 Task: Look for space in San-Pédro, Ivory Coast from 9th July, 2023 to 16th July, 2023 for 2 adults, 1 child in price range Rs.8000 to Rs.16000. Place can be entire place with 2 bedrooms having 2 beds and 1 bathroom. Property type can be house, flat, guest house. Booking option can be shelf check-in. Required host language is English.
Action: Mouse moved to (403, 78)
Screenshot: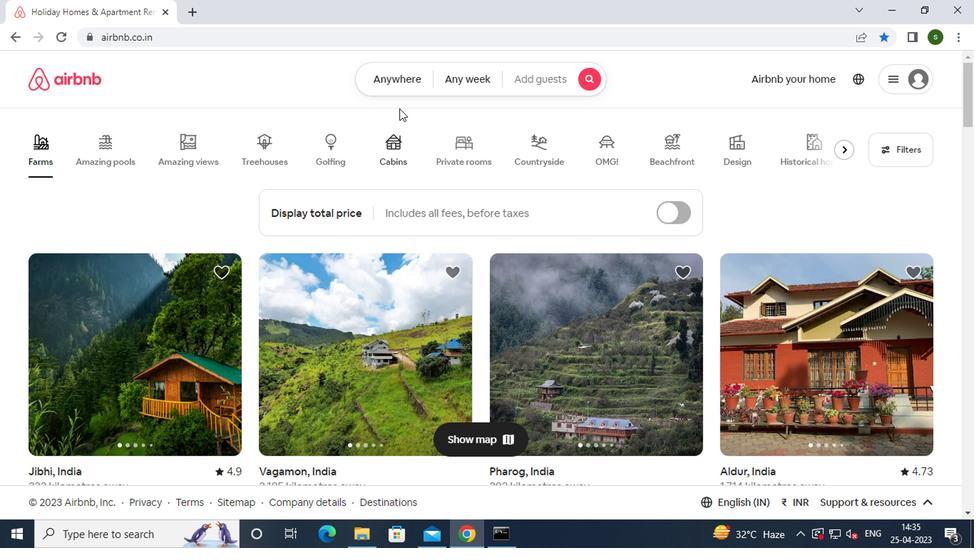 
Action: Mouse pressed left at (403, 78)
Screenshot: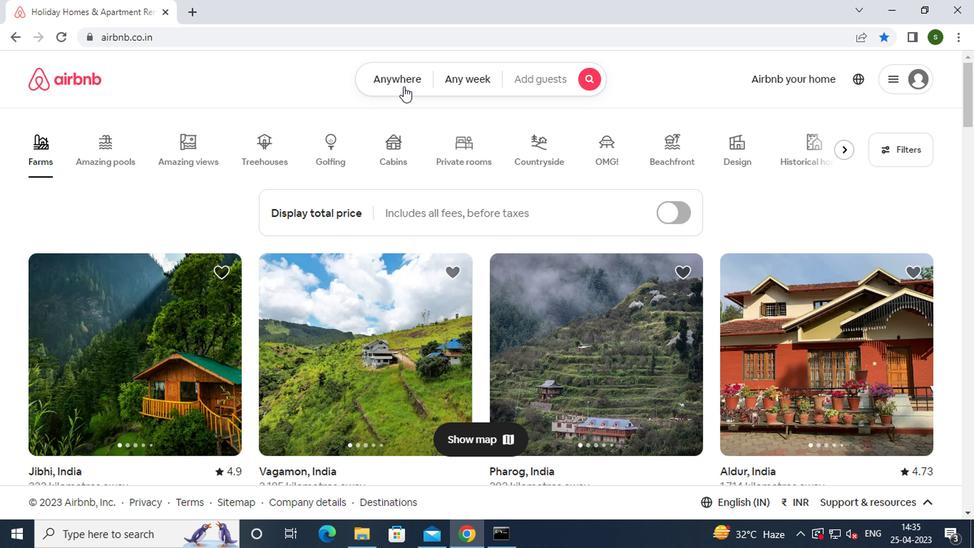 
Action: Mouse moved to (273, 143)
Screenshot: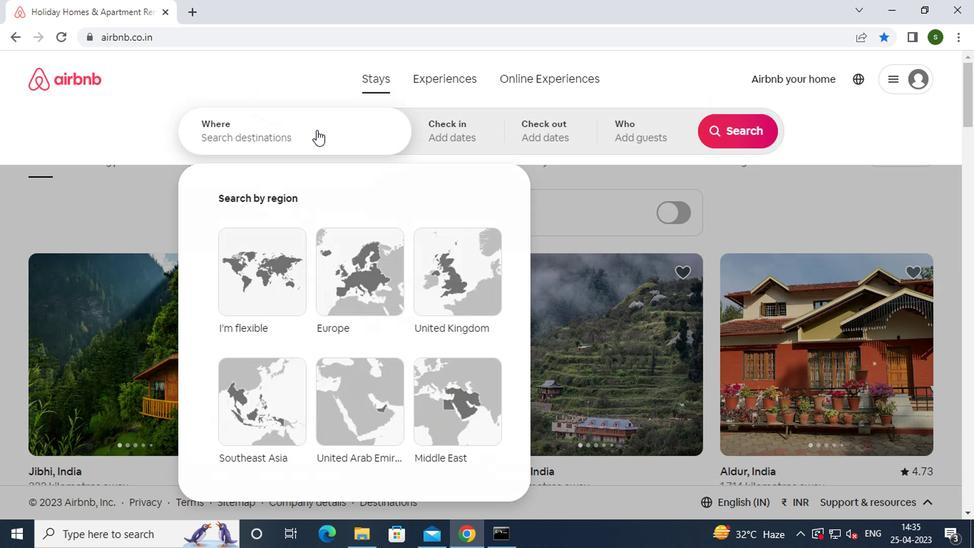 
Action: Mouse pressed left at (273, 143)
Screenshot: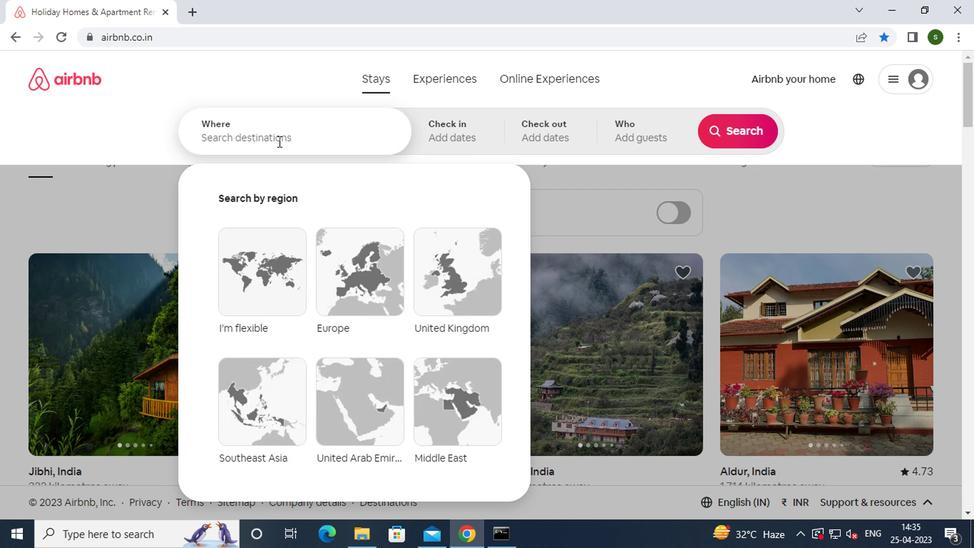 
Action: Key pressed s<Key.caps_lock>an-<Key.caps_lock>p<Key.caps_lock>edro,<Key.space><Key.caps_lock>i<Key.caps_lock>vory
Screenshot: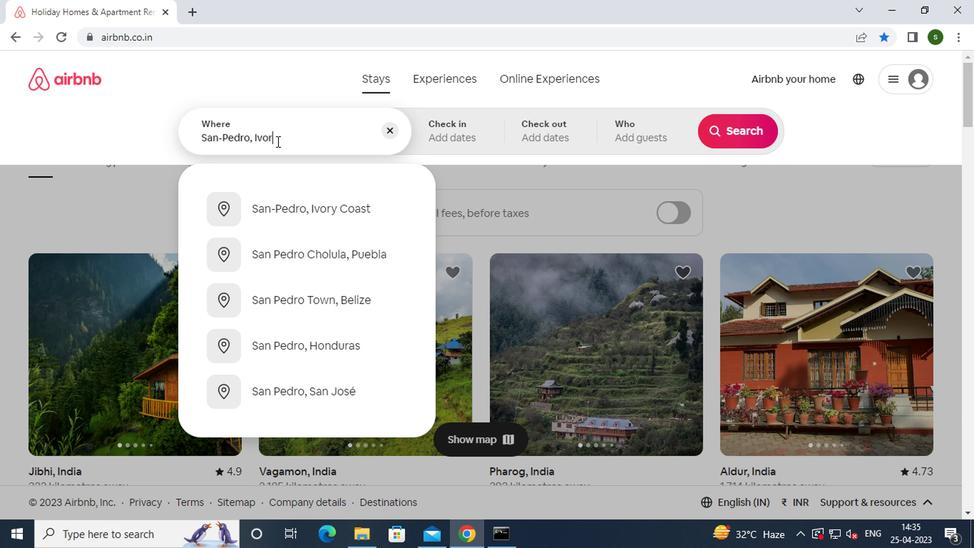 
Action: Mouse moved to (327, 204)
Screenshot: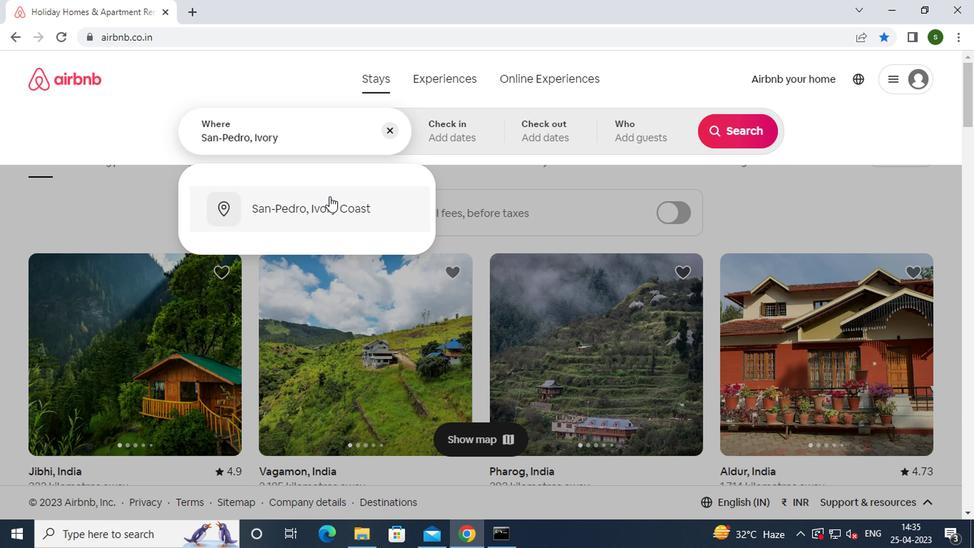 
Action: Mouse pressed left at (327, 204)
Screenshot: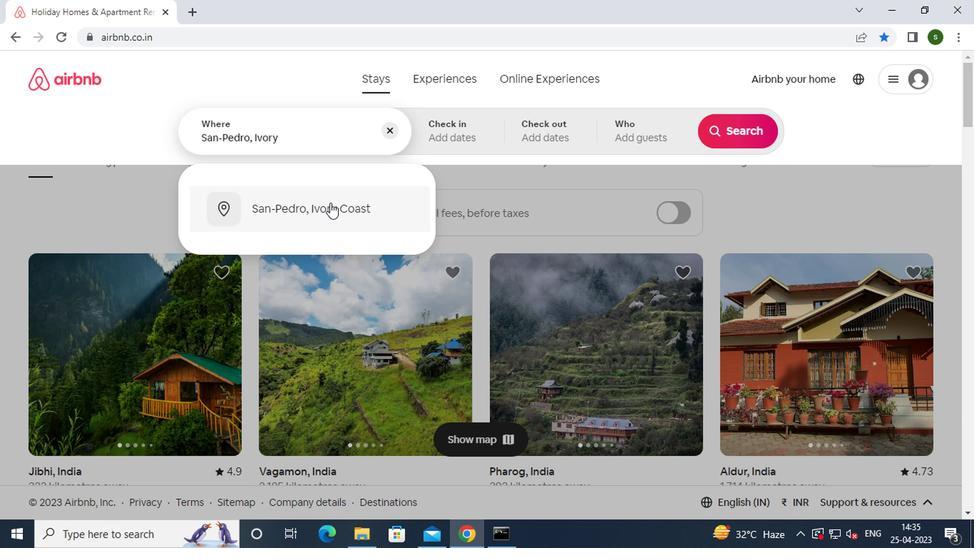 
Action: Mouse moved to (727, 249)
Screenshot: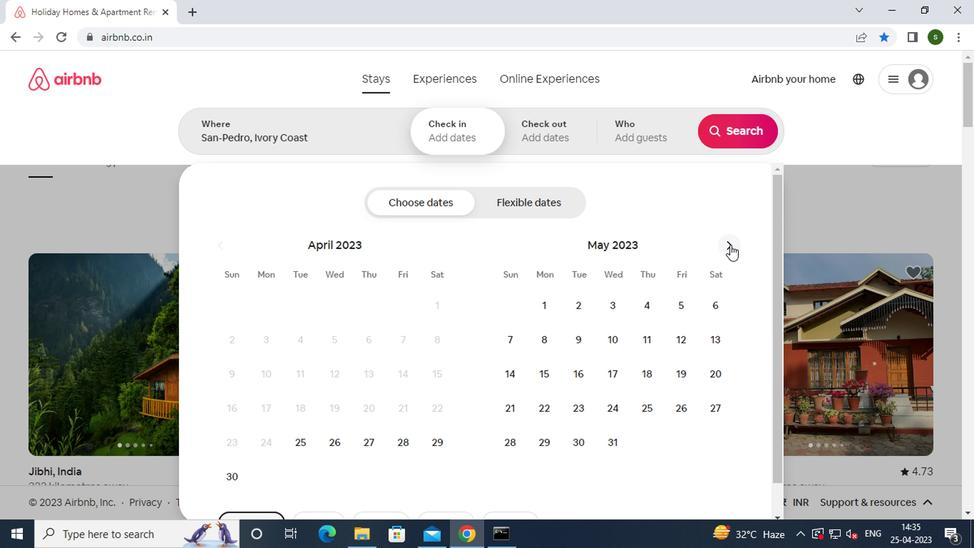 
Action: Mouse pressed left at (727, 249)
Screenshot: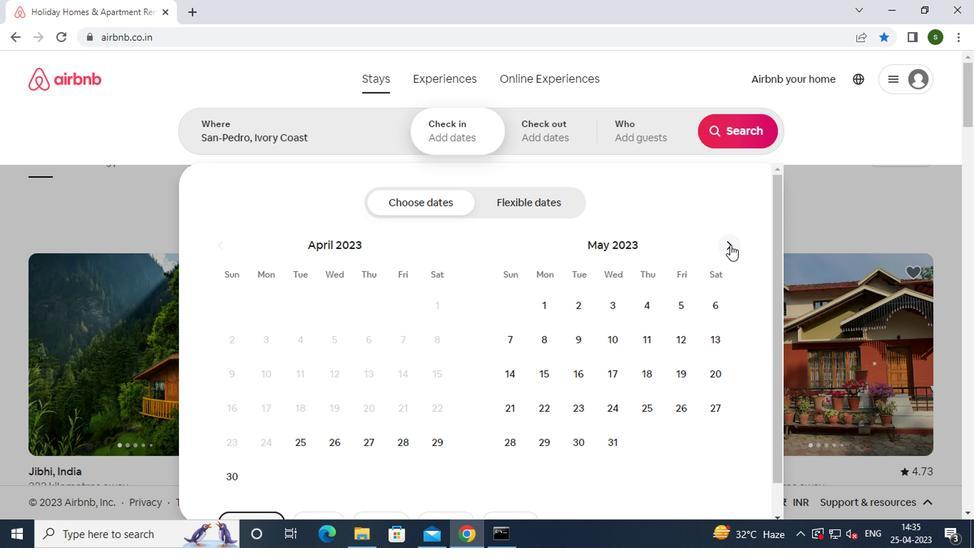 
Action: Mouse pressed left at (727, 249)
Screenshot: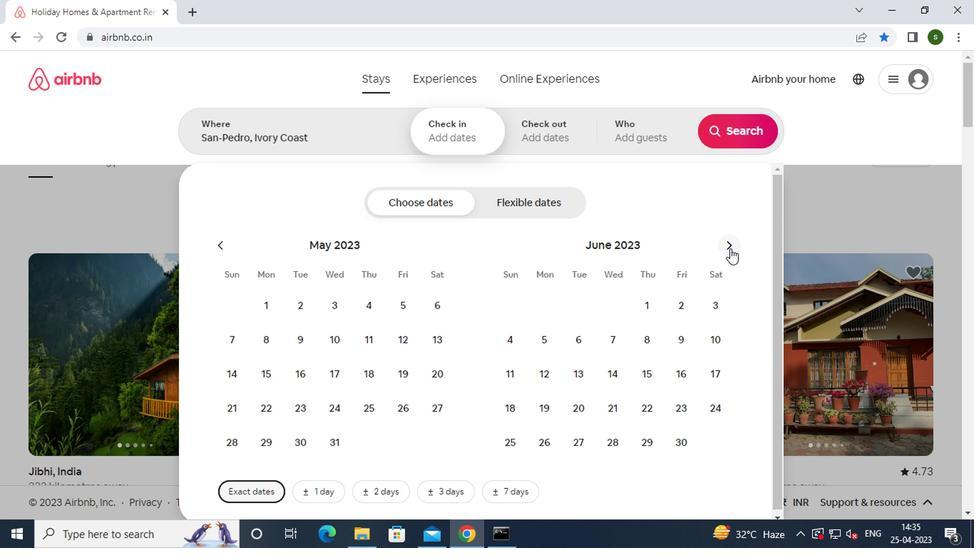 
Action: Mouse moved to (514, 367)
Screenshot: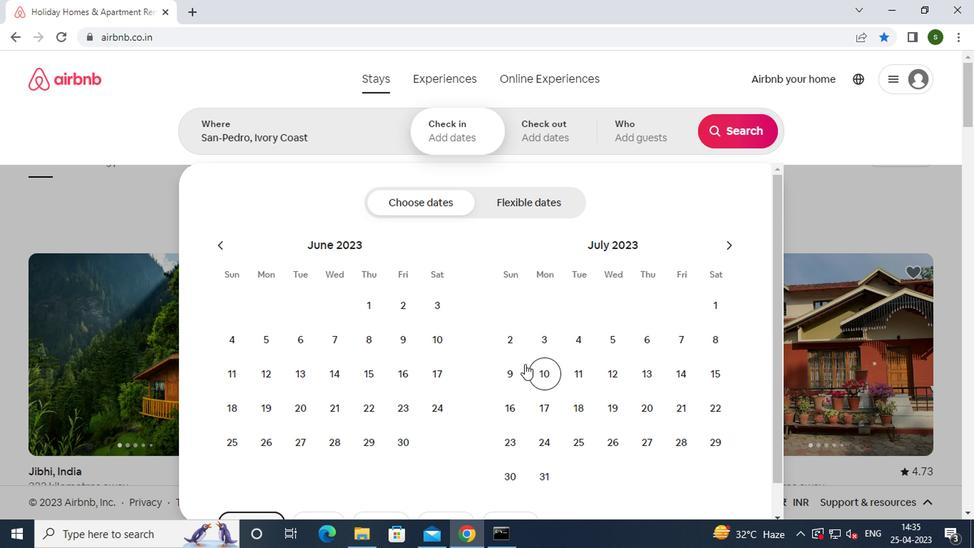 
Action: Mouse pressed left at (514, 367)
Screenshot: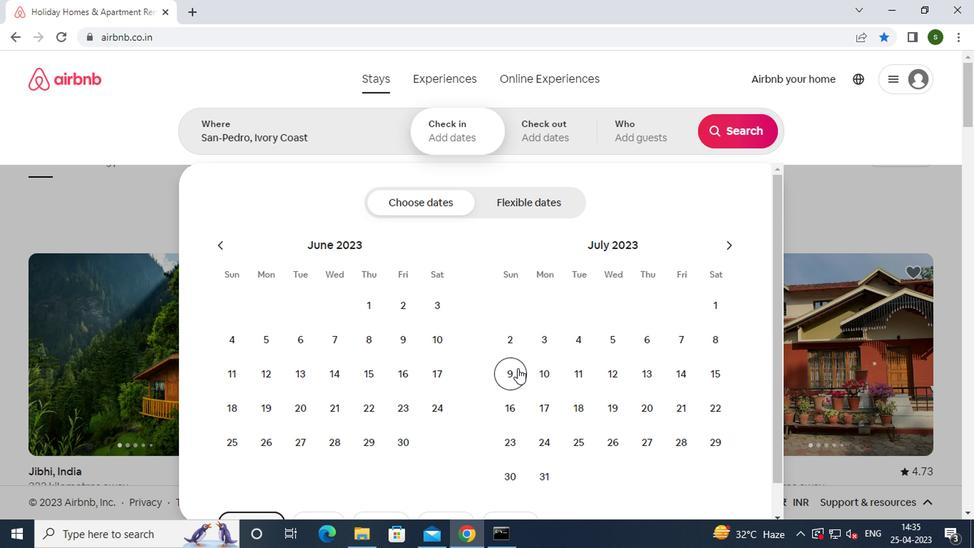 
Action: Mouse moved to (507, 404)
Screenshot: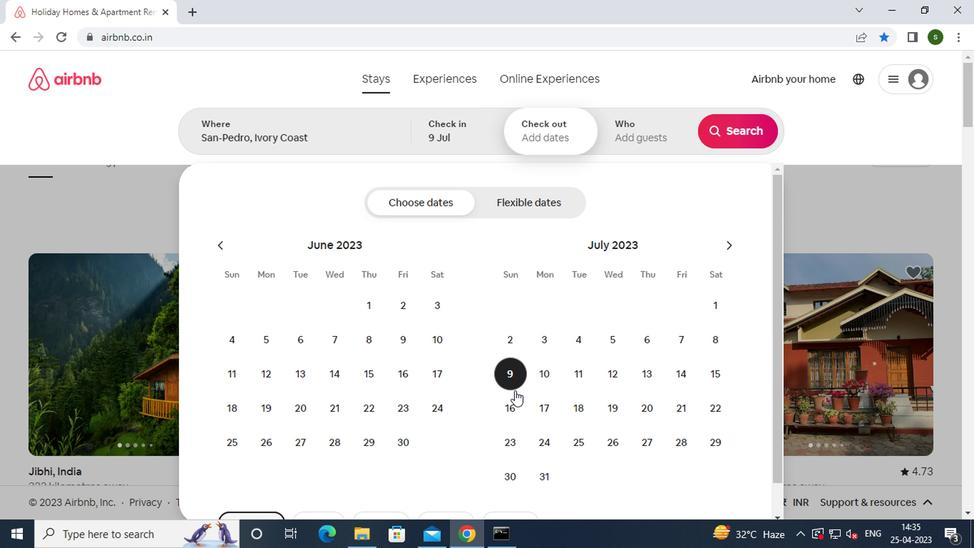 
Action: Mouse pressed left at (507, 404)
Screenshot: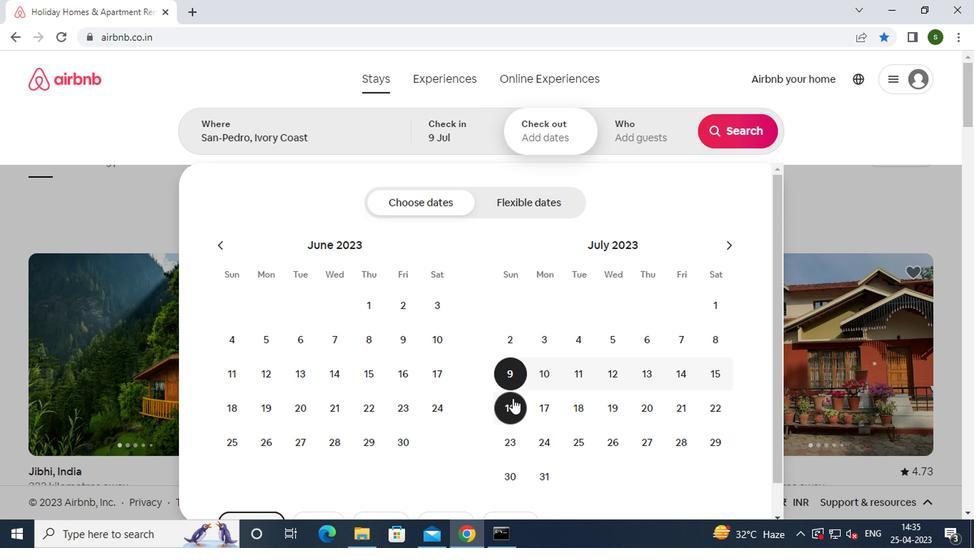 
Action: Mouse moved to (635, 140)
Screenshot: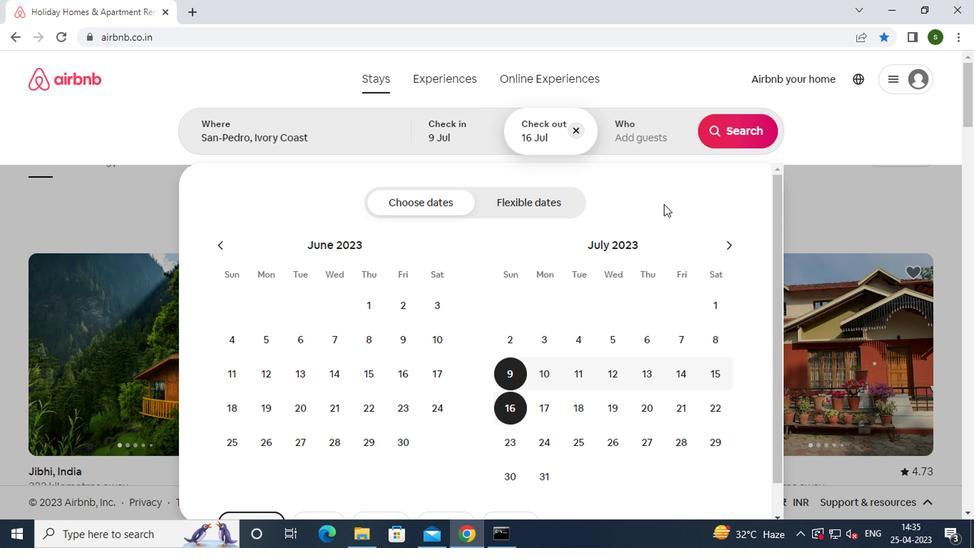 
Action: Mouse pressed left at (635, 140)
Screenshot: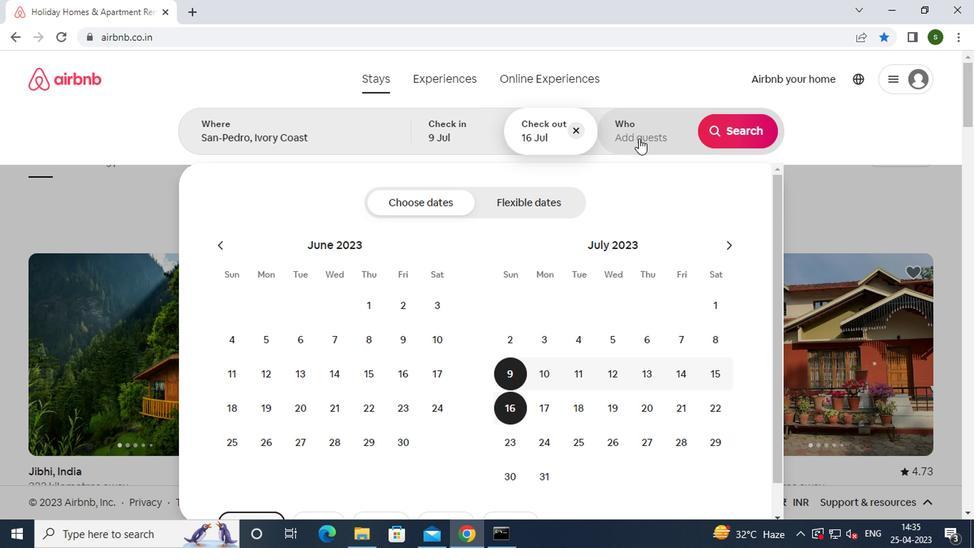 
Action: Mouse moved to (744, 214)
Screenshot: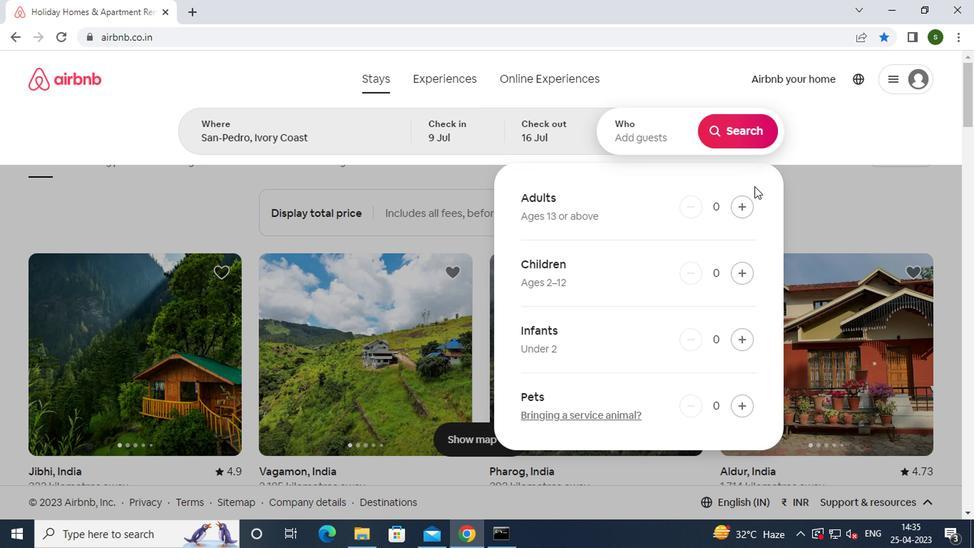 
Action: Mouse pressed left at (744, 214)
Screenshot: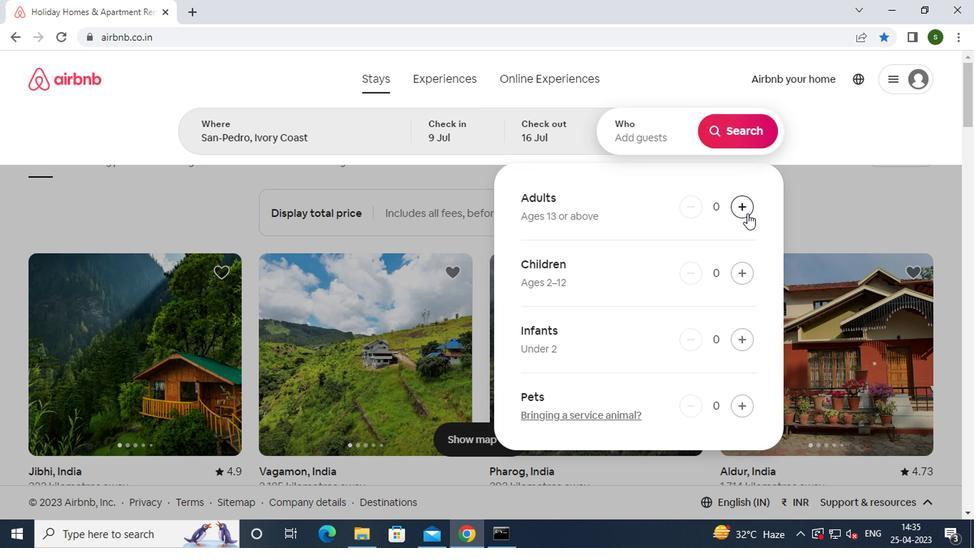 
Action: Mouse pressed left at (744, 214)
Screenshot: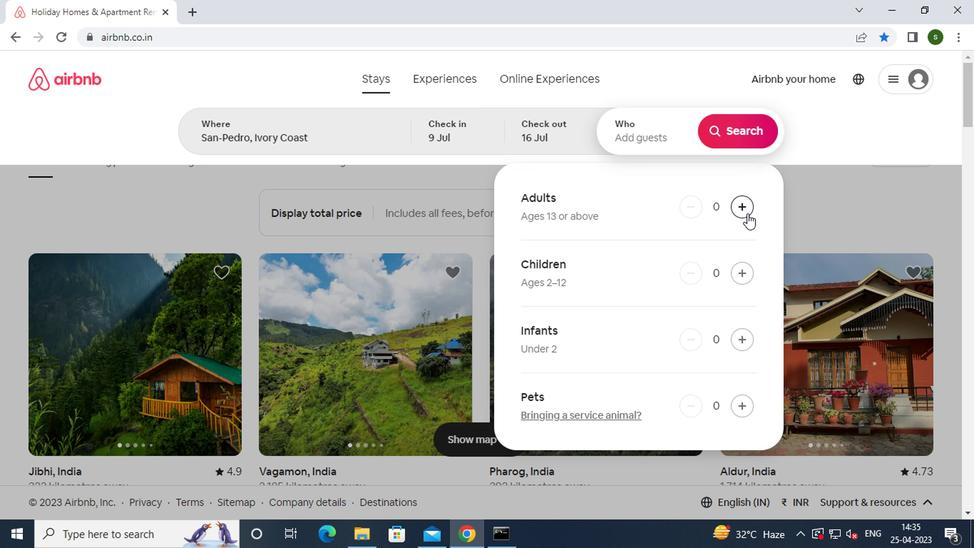 
Action: Mouse moved to (744, 275)
Screenshot: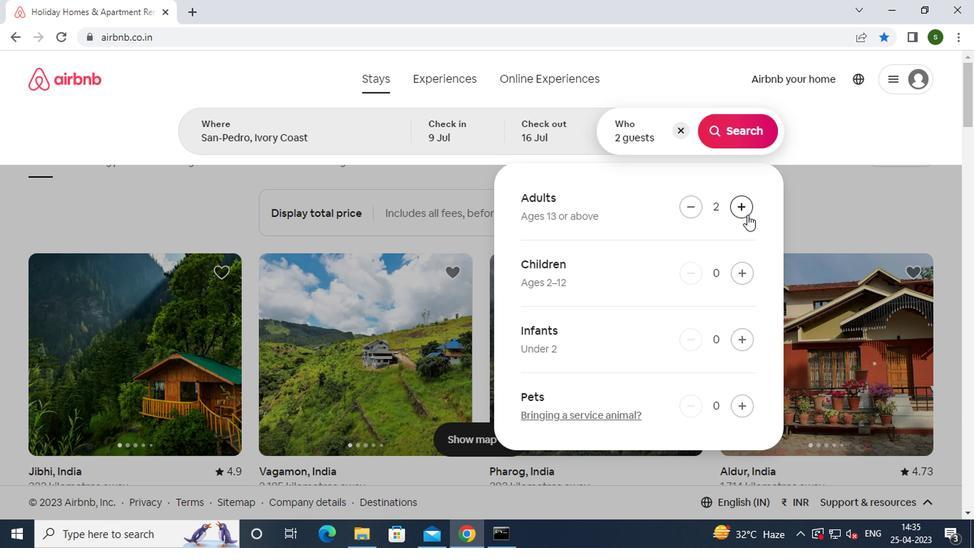 
Action: Mouse pressed left at (744, 275)
Screenshot: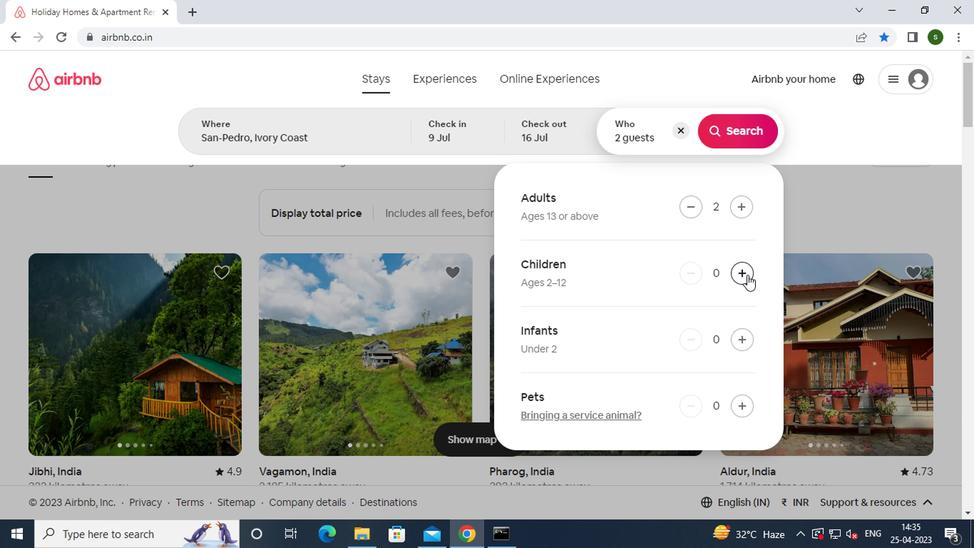 
Action: Mouse moved to (729, 127)
Screenshot: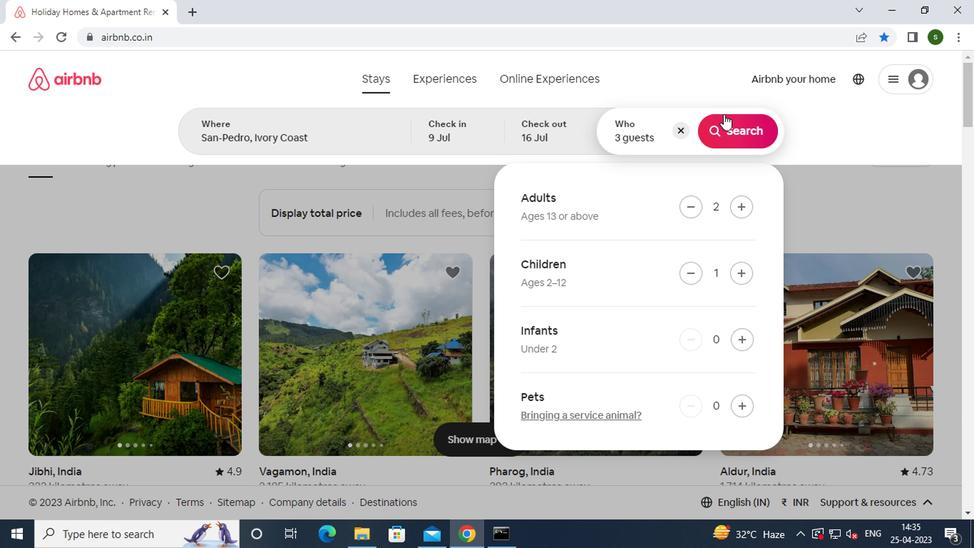 
Action: Mouse pressed left at (729, 127)
Screenshot: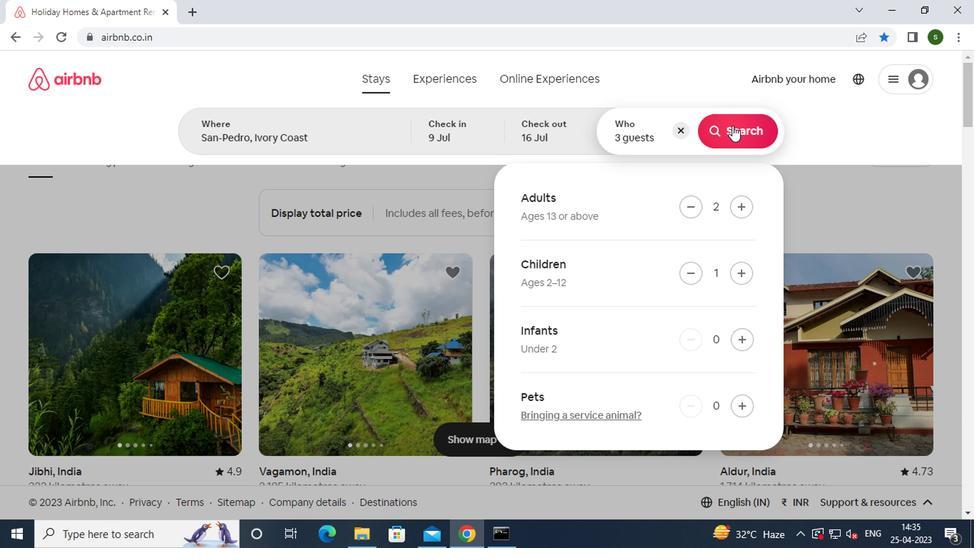 
Action: Mouse moved to (898, 144)
Screenshot: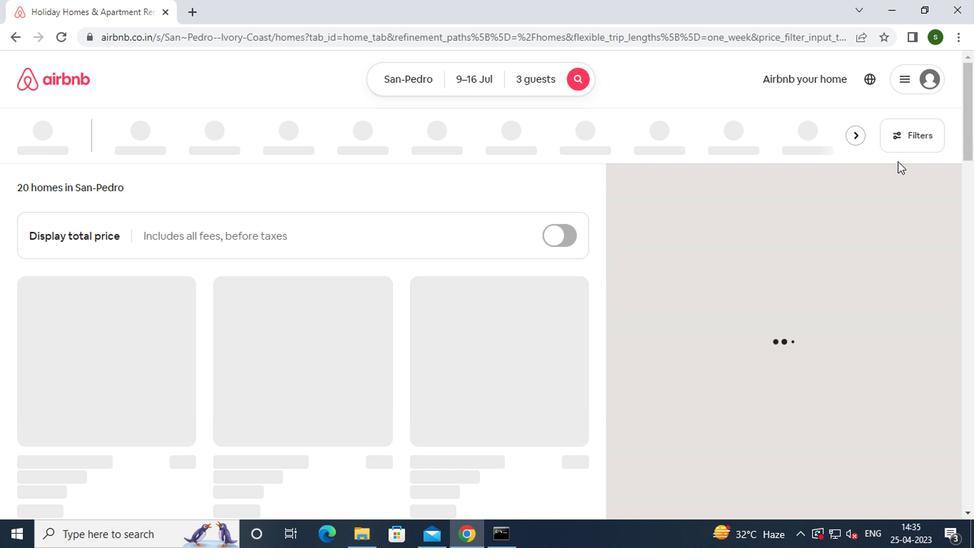 
Action: Mouse pressed left at (898, 144)
Screenshot: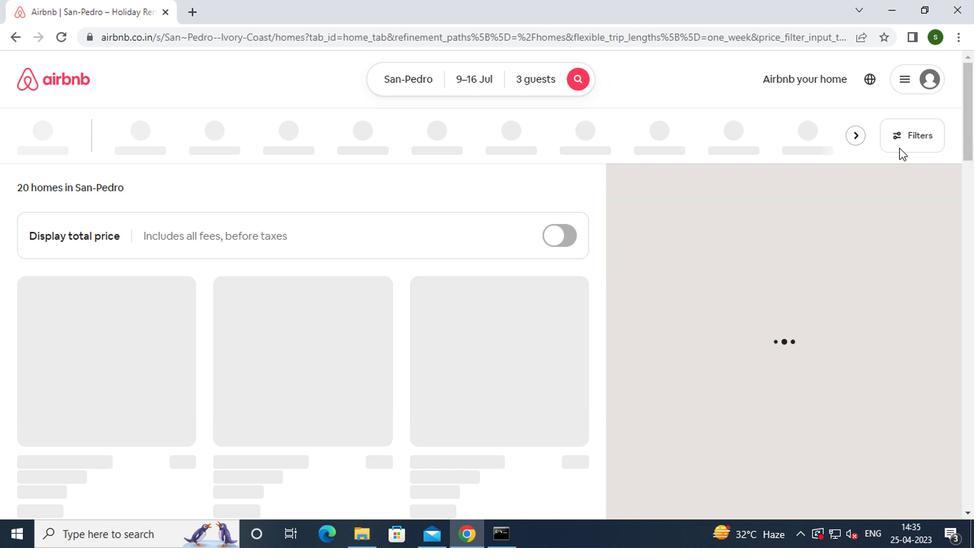 
Action: Mouse moved to (317, 308)
Screenshot: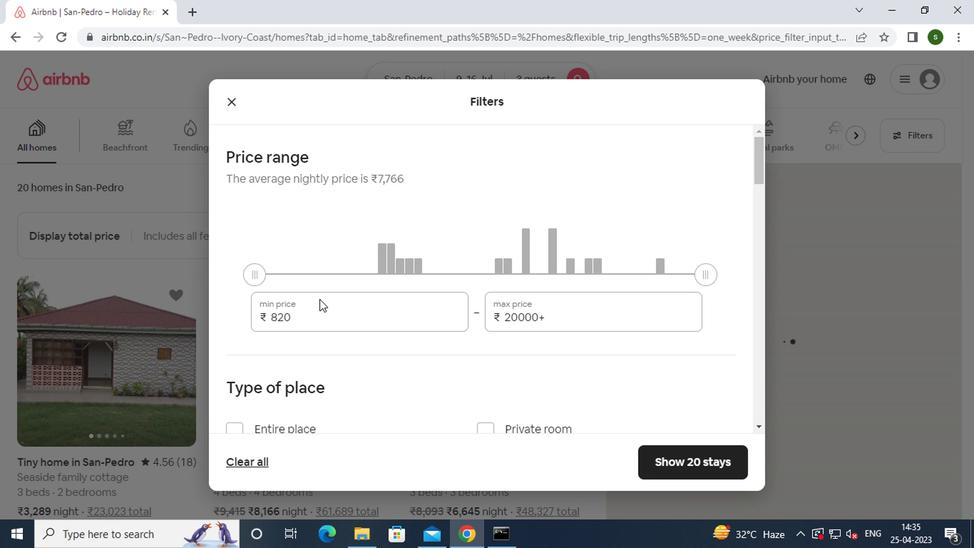 
Action: Mouse pressed left at (317, 308)
Screenshot: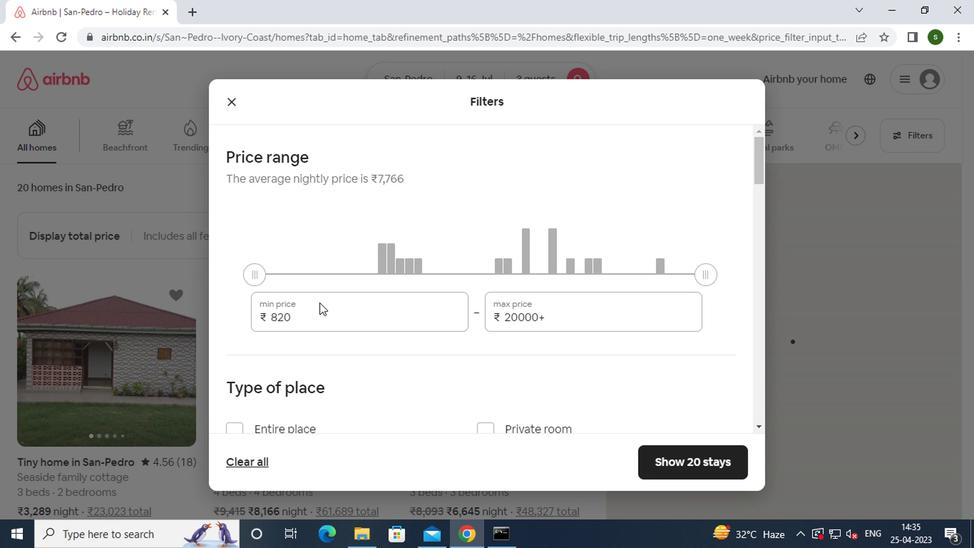 
Action: Mouse moved to (317, 308)
Screenshot: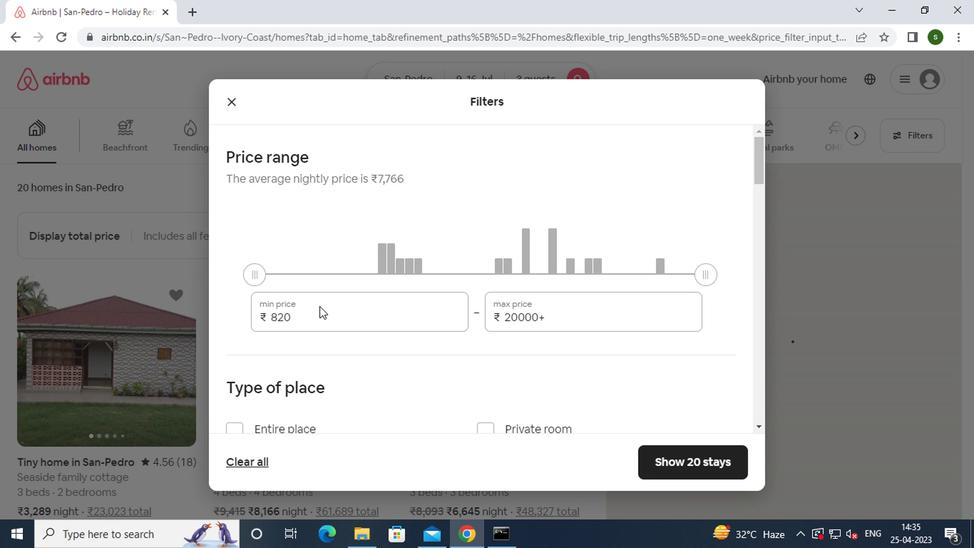 
Action: Key pressed <Key.backspace><Key.backspace><Key.backspace><Key.backspace><Key.backspace><Key.backspace><Key.backspace><Key.backspace><Key.backspace>8000
Screenshot: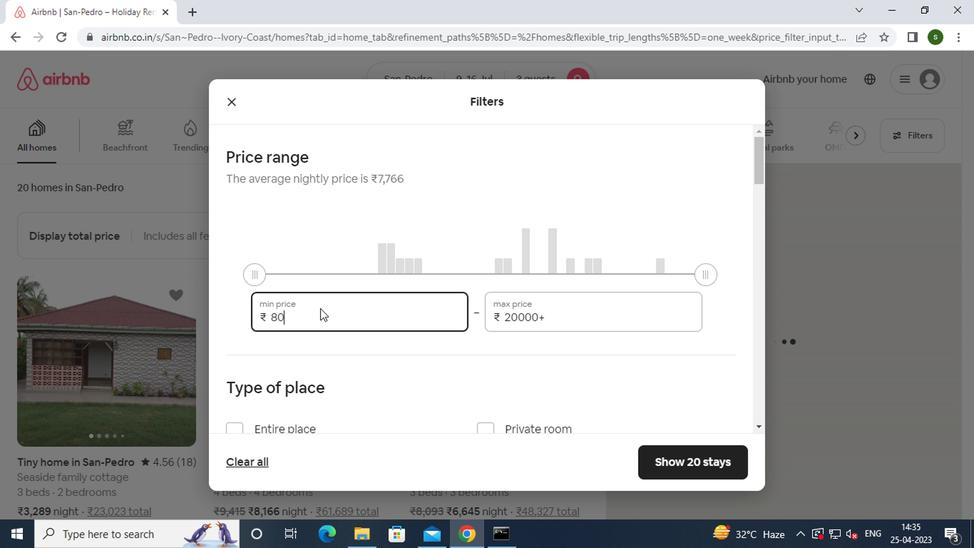 
Action: Mouse moved to (556, 316)
Screenshot: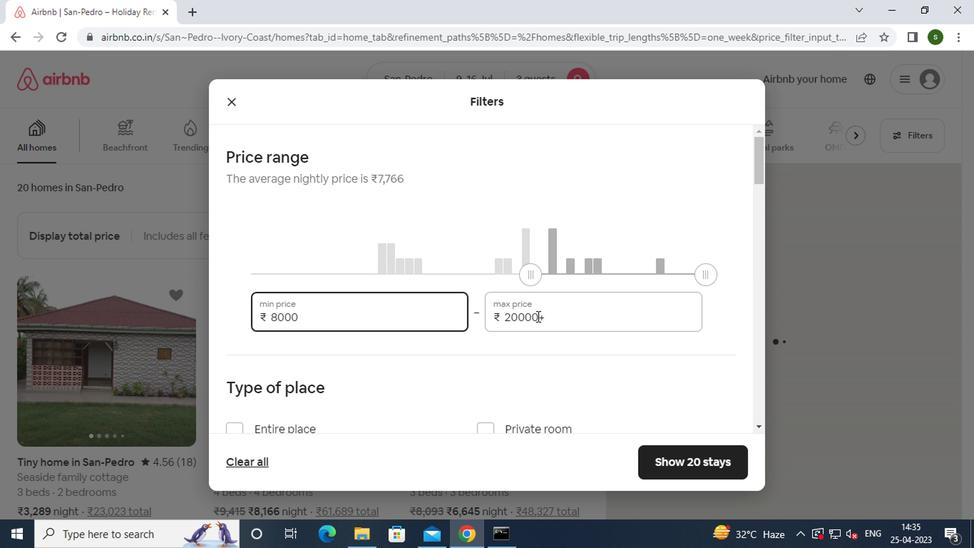 
Action: Mouse pressed left at (556, 316)
Screenshot: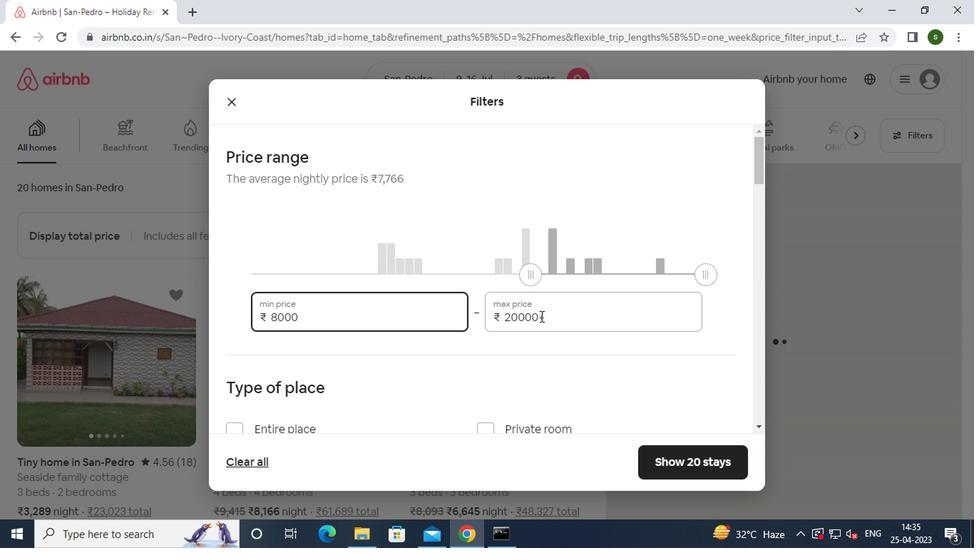 
Action: Key pressed <Key.backspace><Key.backspace><Key.backspace><Key.backspace><Key.backspace><Key.backspace><Key.backspace><Key.backspace><Key.backspace><Key.backspace><Key.backspace><Key.backspace>16000
Screenshot: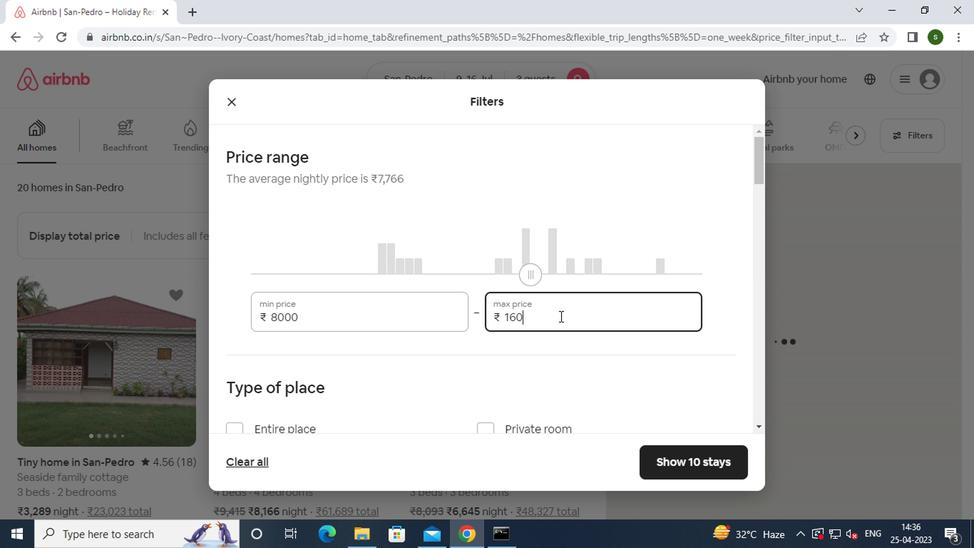 
Action: Mouse moved to (445, 351)
Screenshot: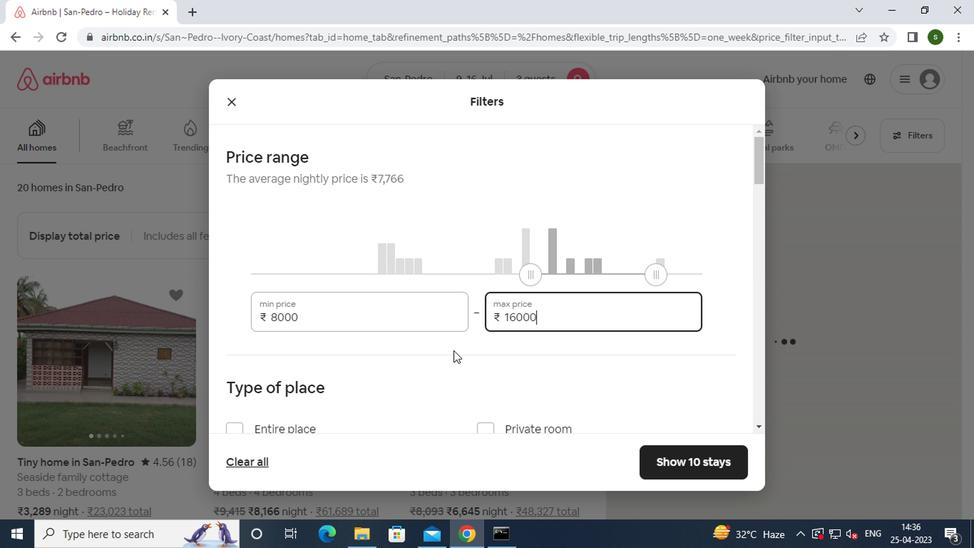 
Action: Mouse scrolled (445, 350) with delta (0, -1)
Screenshot: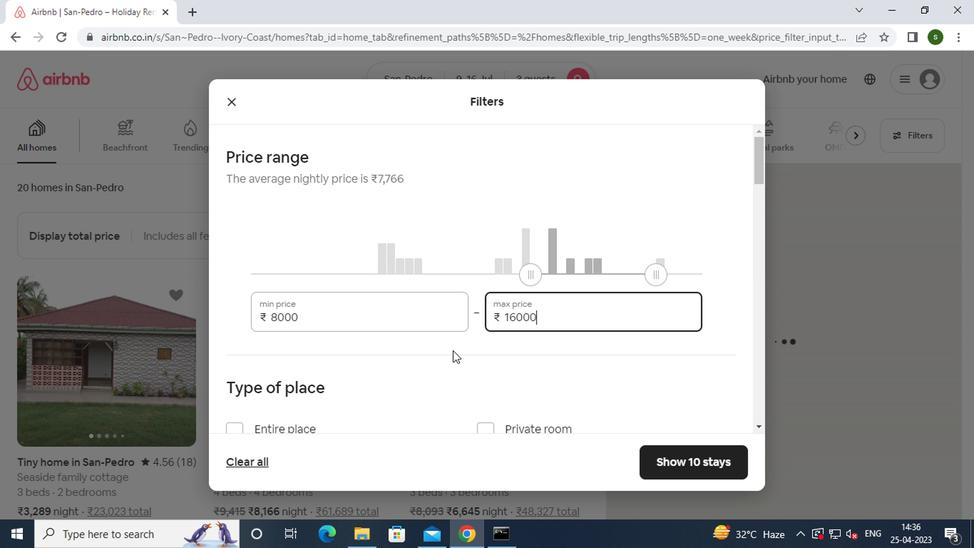 
Action: Mouse scrolled (445, 350) with delta (0, -1)
Screenshot: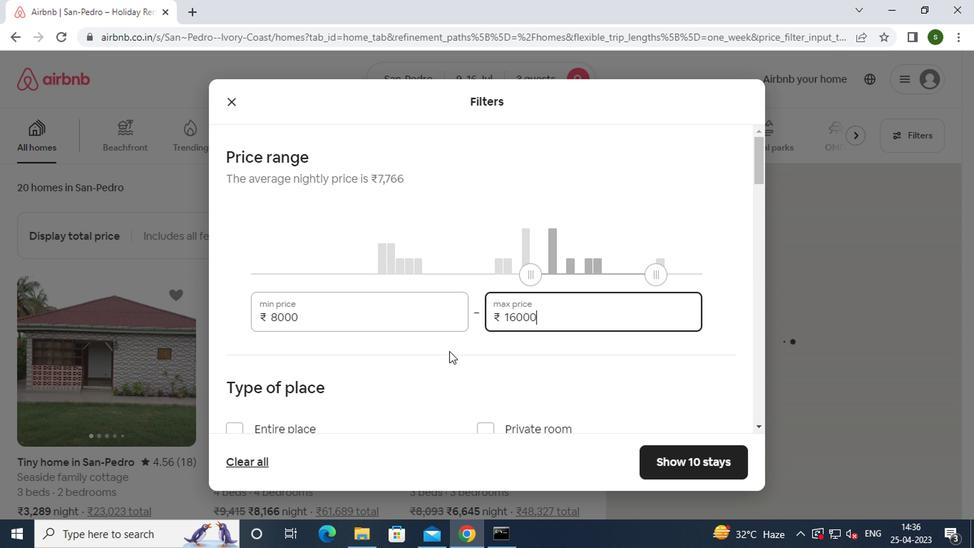 
Action: Mouse moved to (296, 297)
Screenshot: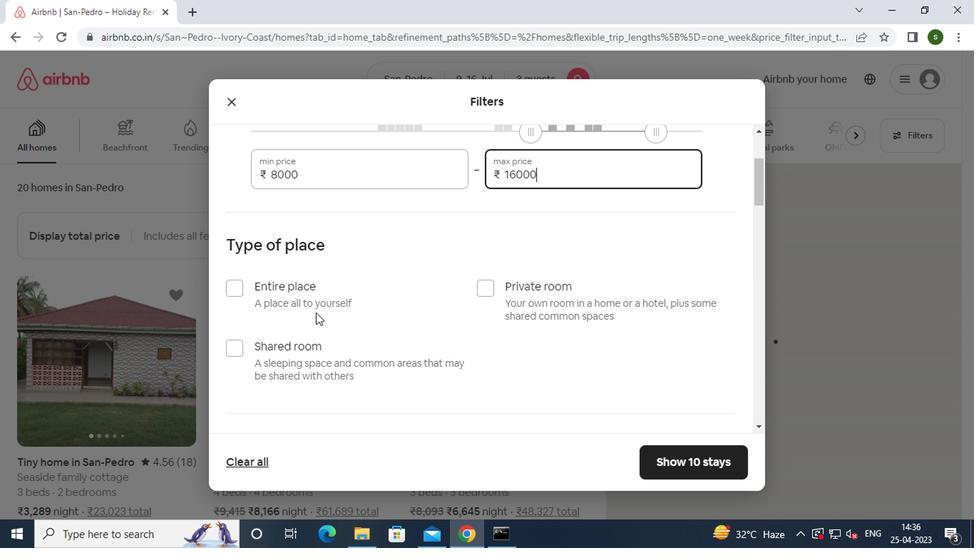 
Action: Mouse pressed left at (296, 297)
Screenshot: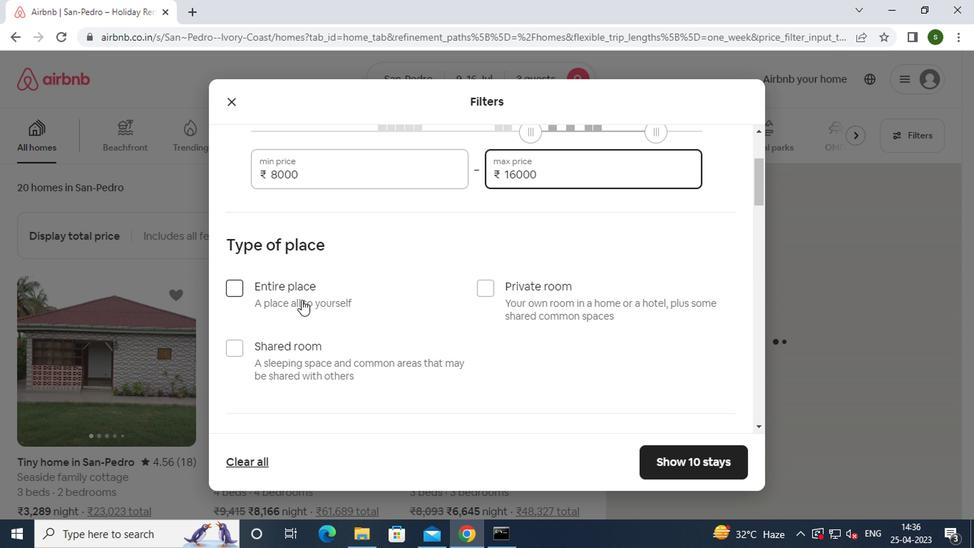 
Action: Mouse moved to (427, 288)
Screenshot: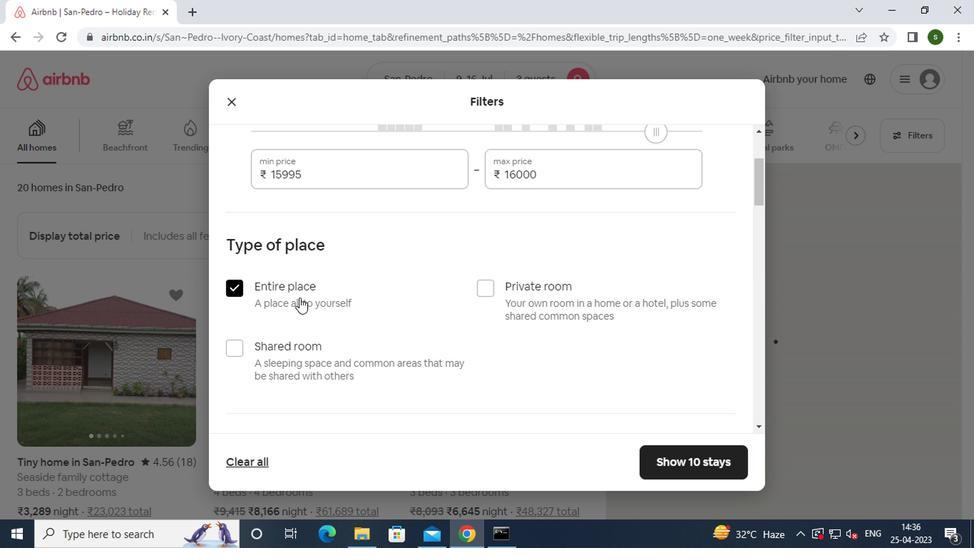 
Action: Mouse scrolled (427, 287) with delta (0, -1)
Screenshot: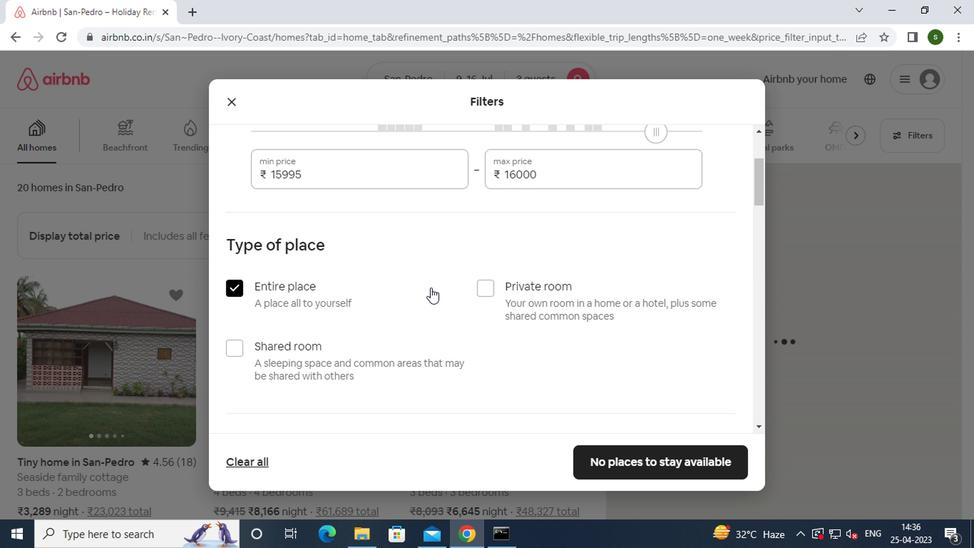 
Action: Mouse scrolled (427, 287) with delta (0, -1)
Screenshot: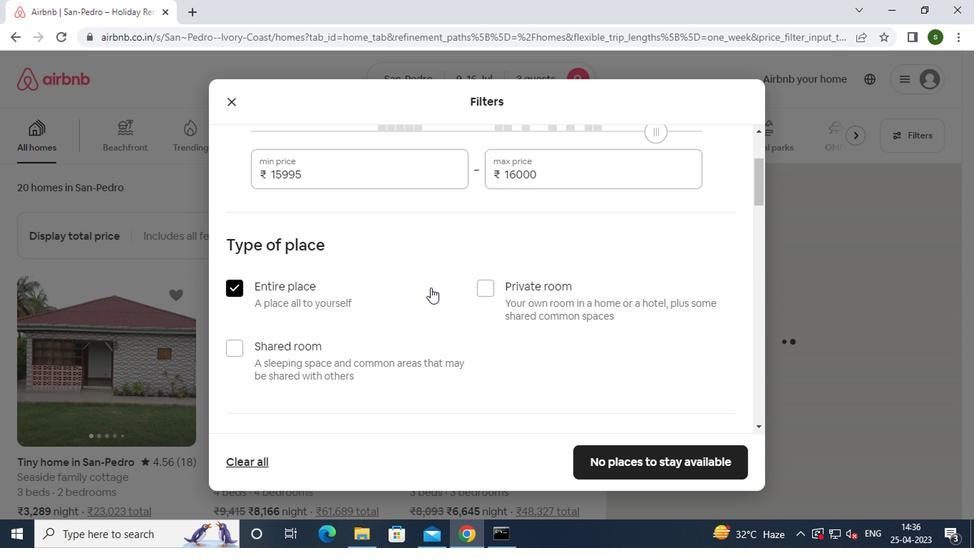 
Action: Mouse scrolled (427, 287) with delta (0, -1)
Screenshot: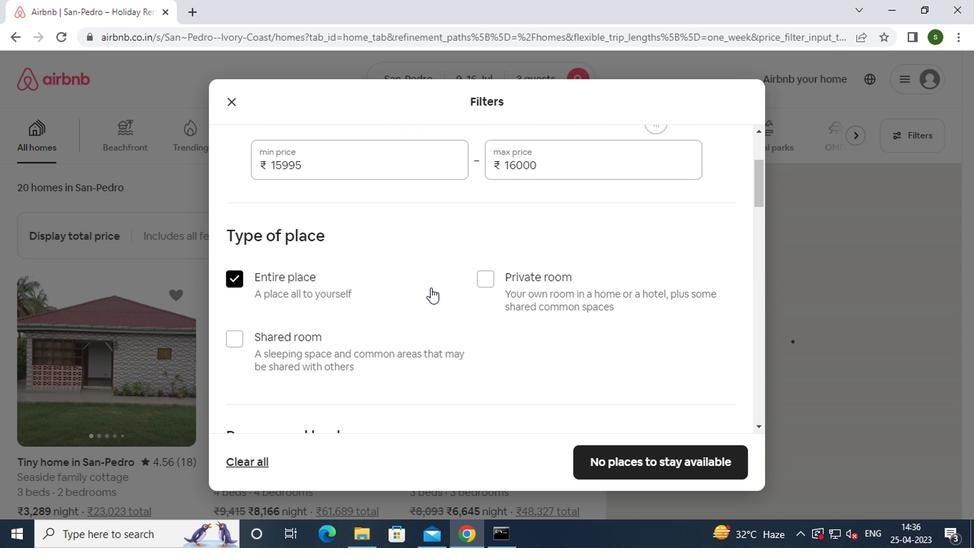 
Action: Mouse moved to (354, 307)
Screenshot: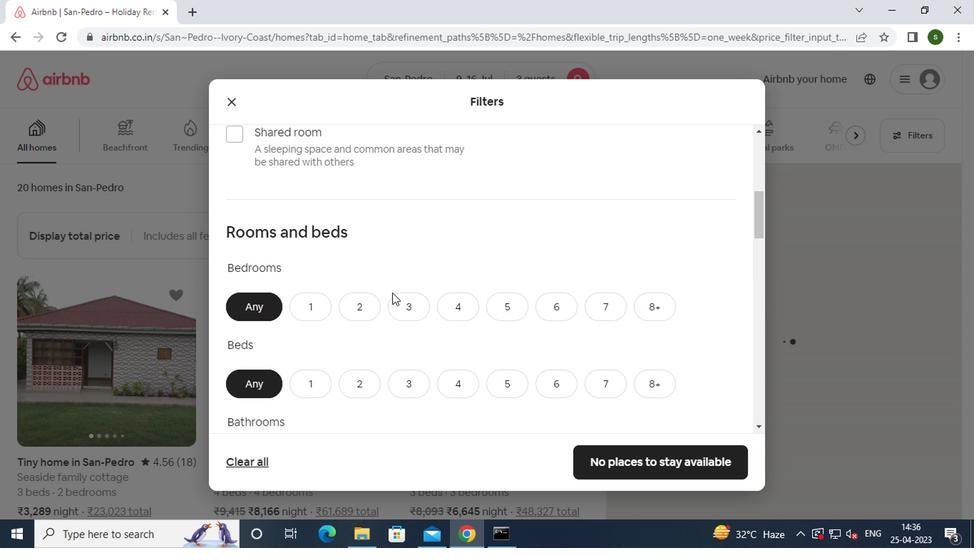 
Action: Mouse pressed left at (354, 307)
Screenshot: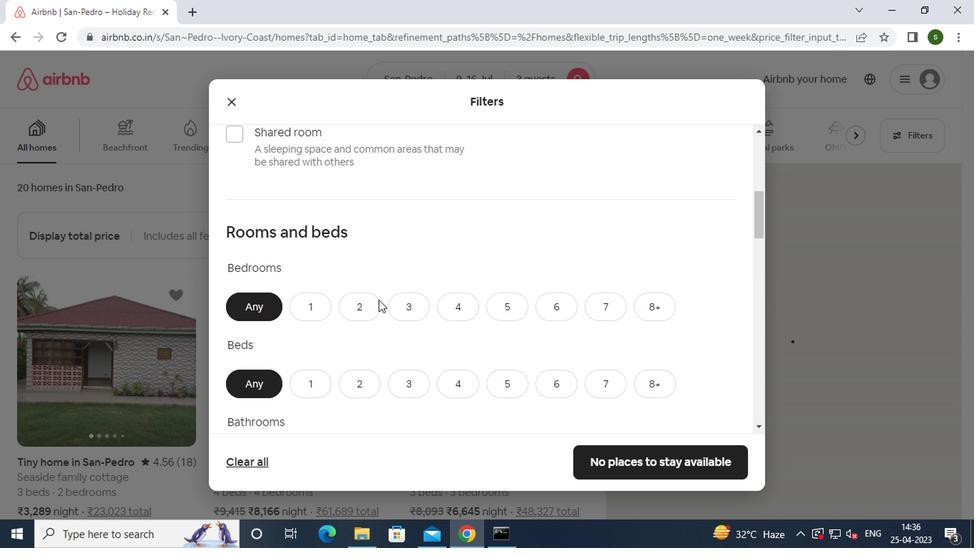 
Action: Mouse moved to (343, 377)
Screenshot: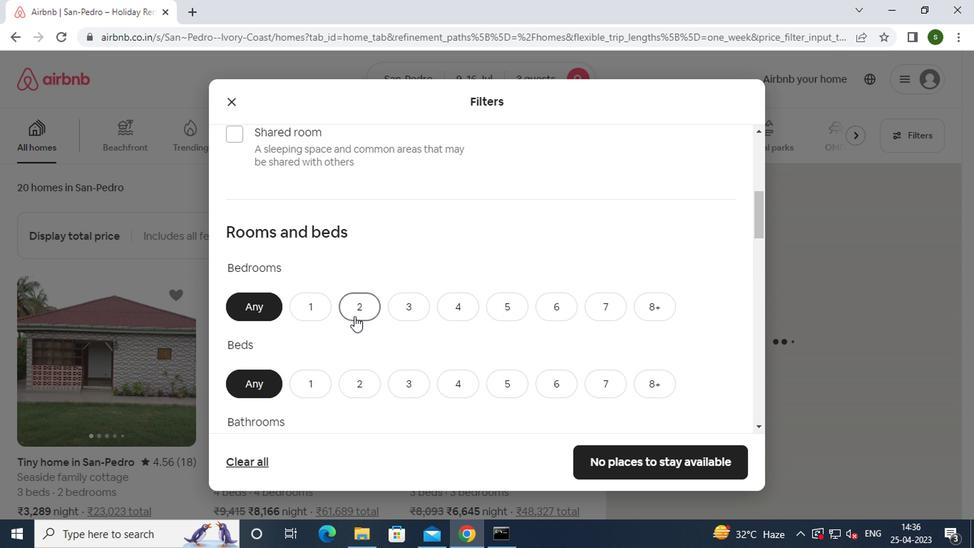 
Action: Mouse pressed left at (343, 377)
Screenshot: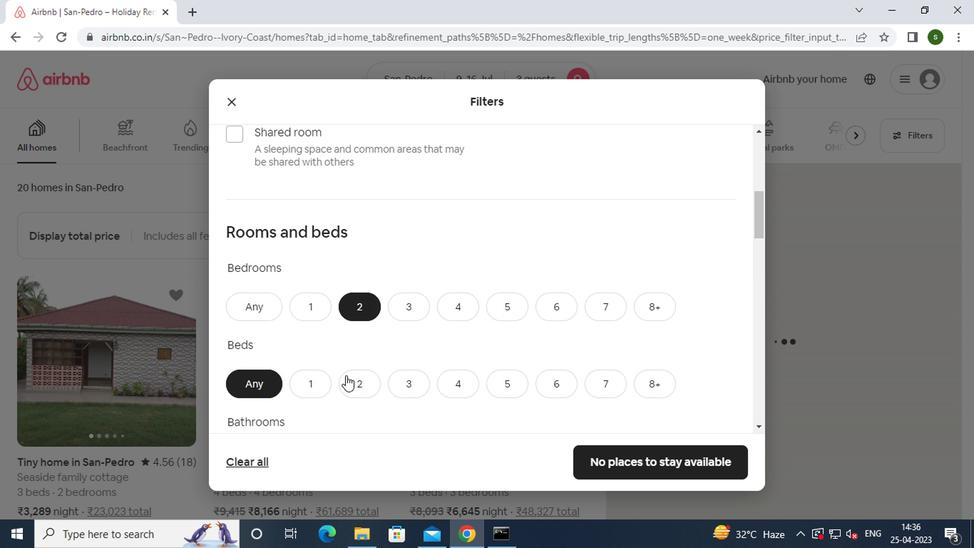 
Action: Mouse moved to (419, 329)
Screenshot: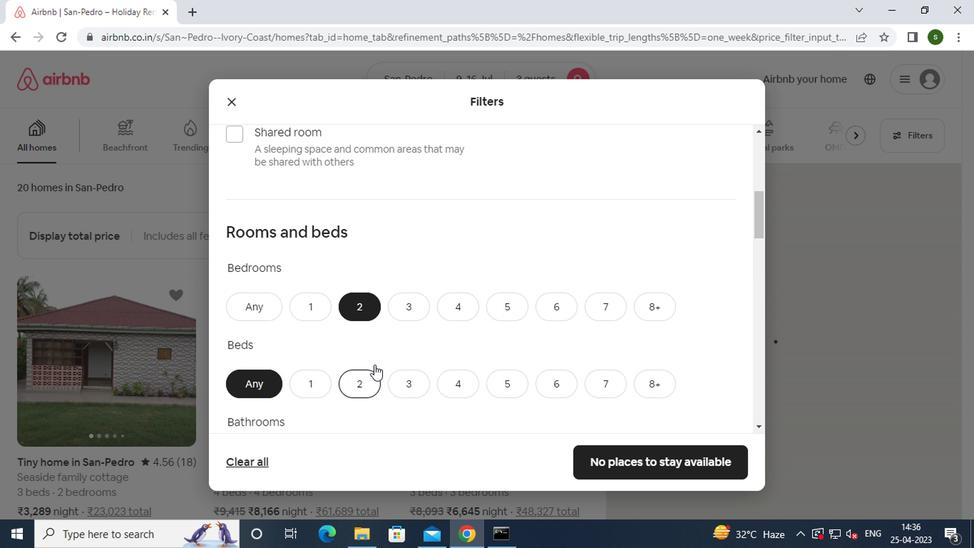 
Action: Mouse scrolled (419, 328) with delta (0, -1)
Screenshot: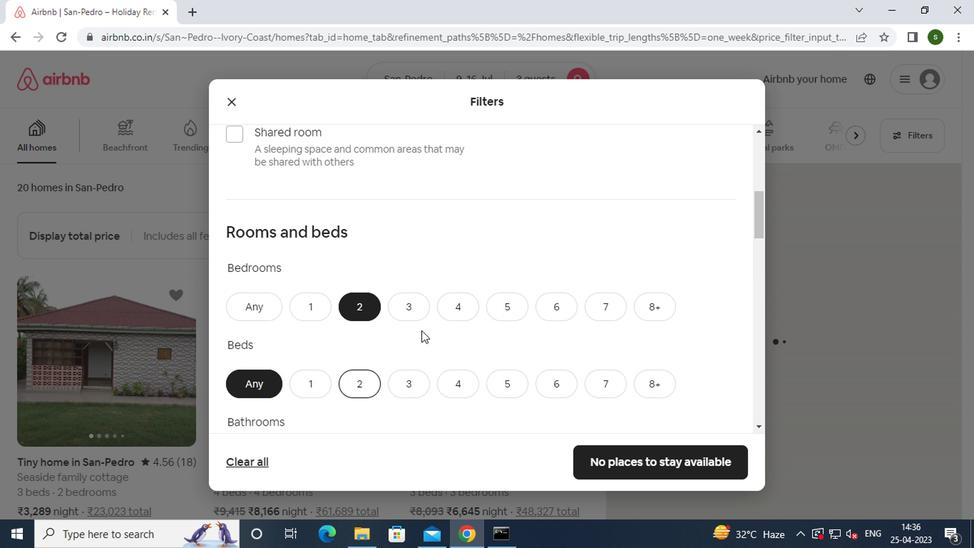 
Action: Mouse scrolled (419, 328) with delta (0, -1)
Screenshot: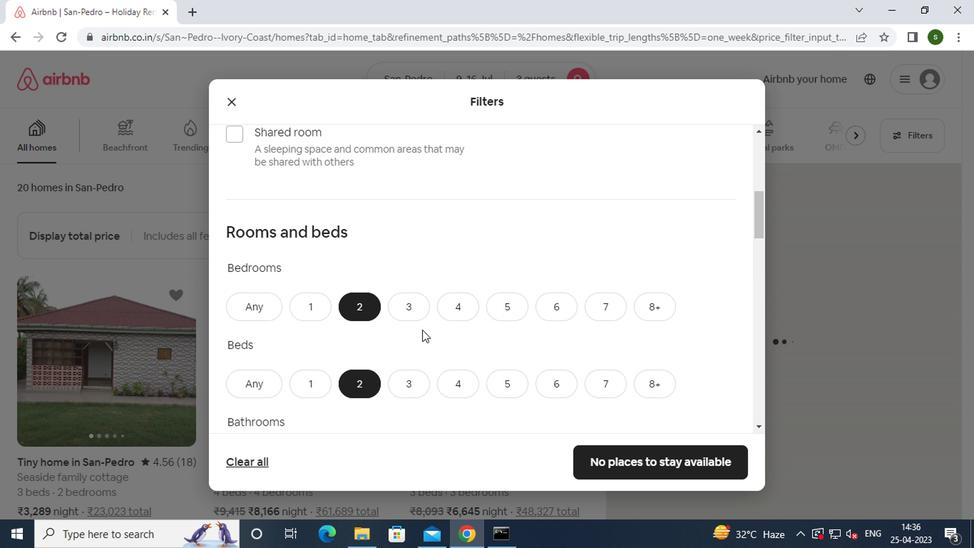 
Action: Mouse scrolled (419, 328) with delta (0, -1)
Screenshot: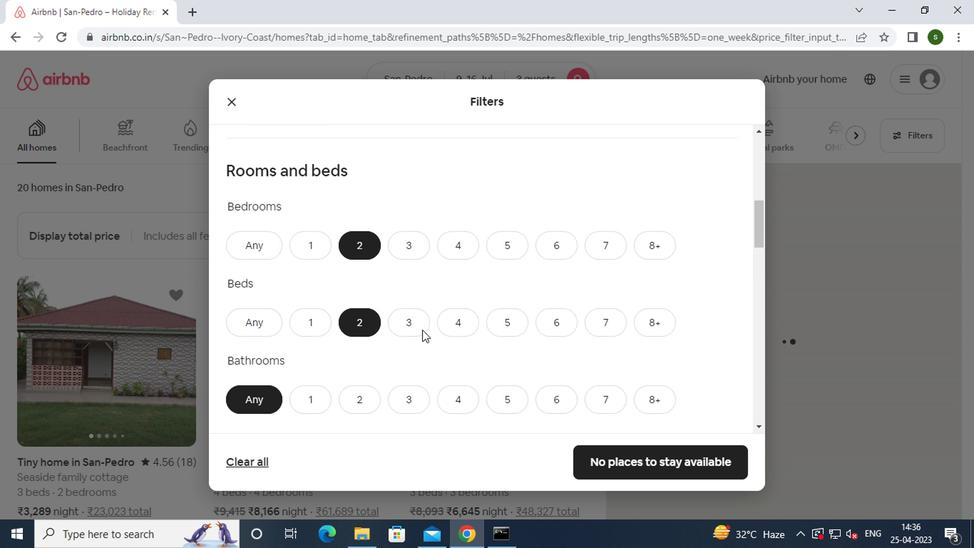 
Action: Mouse moved to (295, 242)
Screenshot: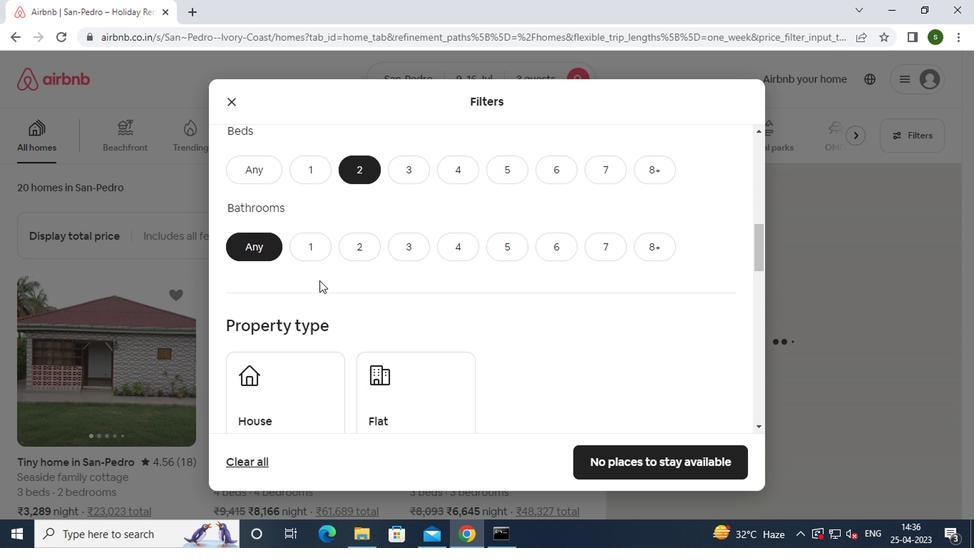 
Action: Mouse pressed left at (295, 242)
Screenshot: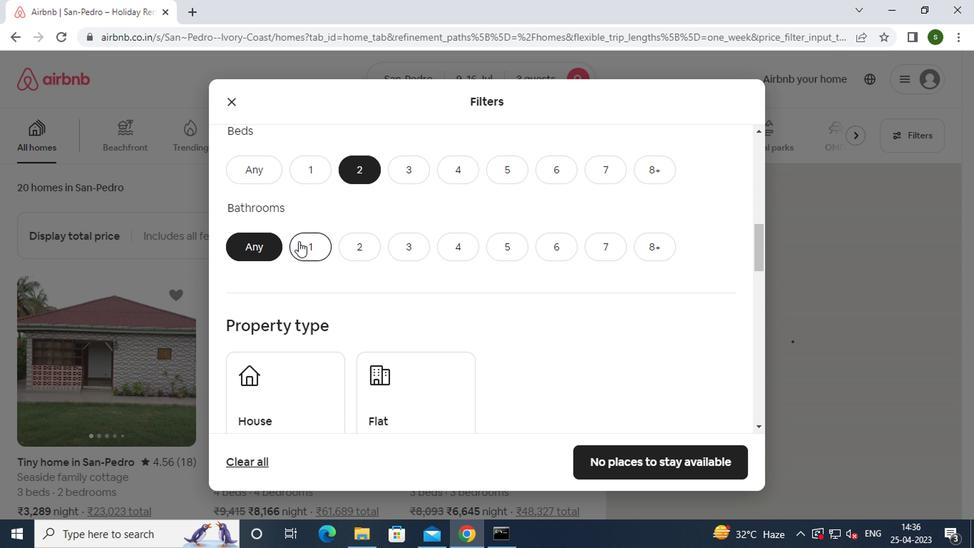
Action: Mouse moved to (405, 265)
Screenshot: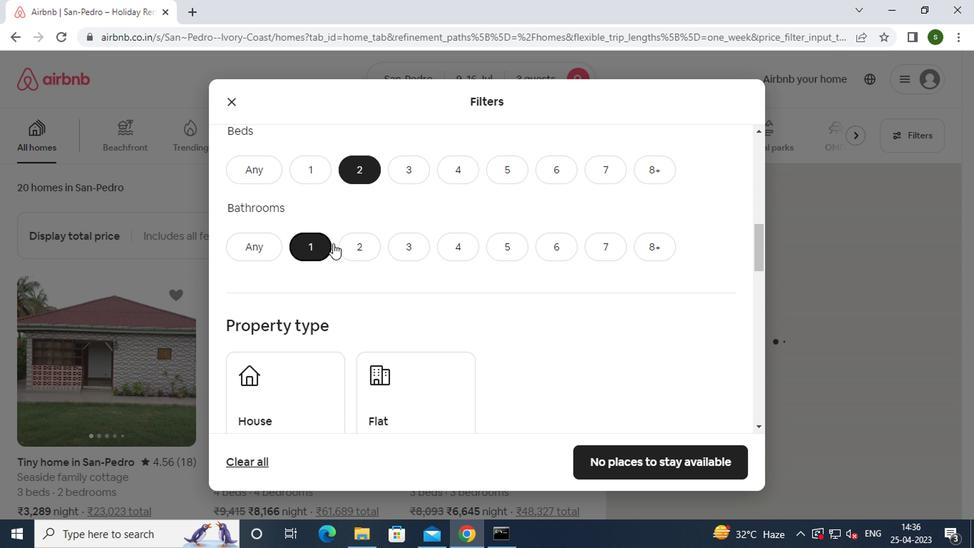 
Action: Mouse scrolled (405, 264) with delta (0, 0)
Screenshot: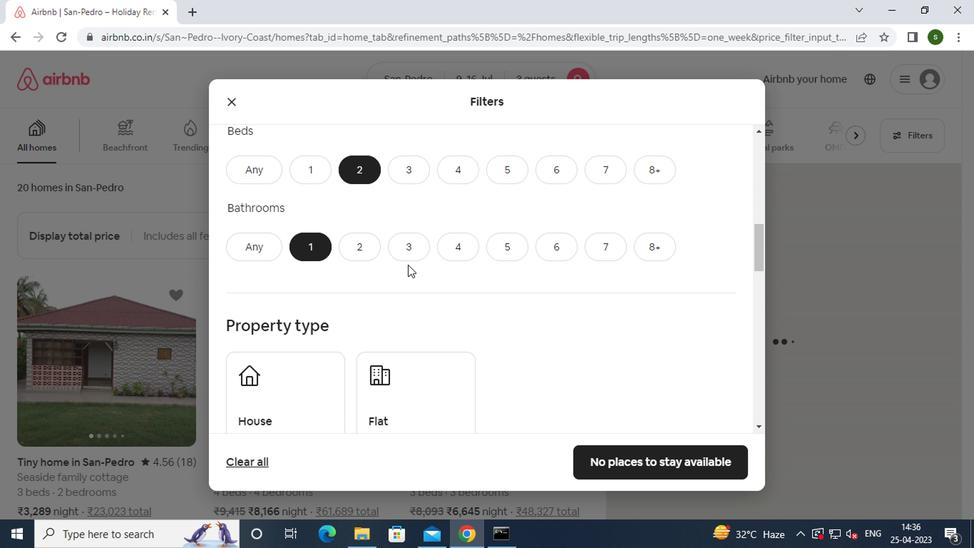 
Action: Mouse scrolled (405, 264) with delta (0, 0)
Screenshot: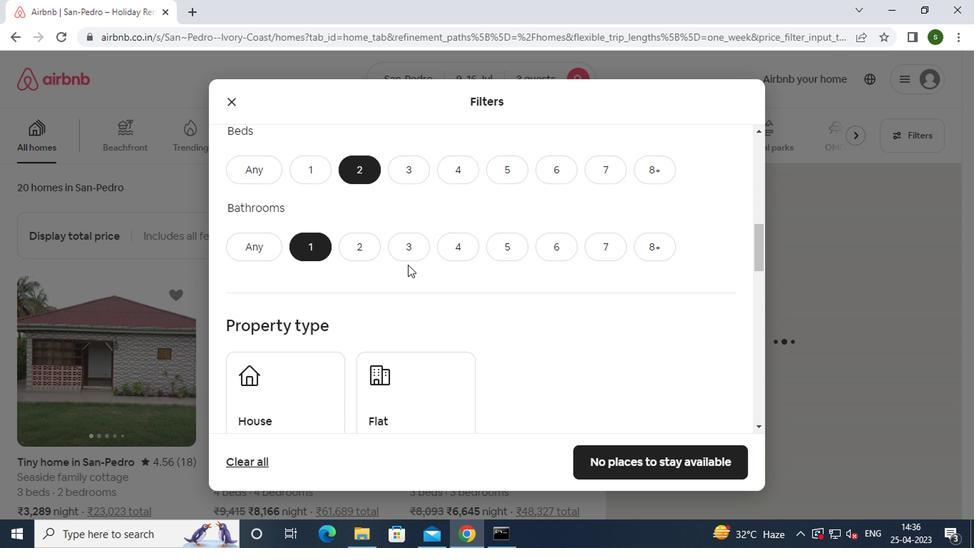
Action: Mouse pressed left at (405, 265)
Screenshot: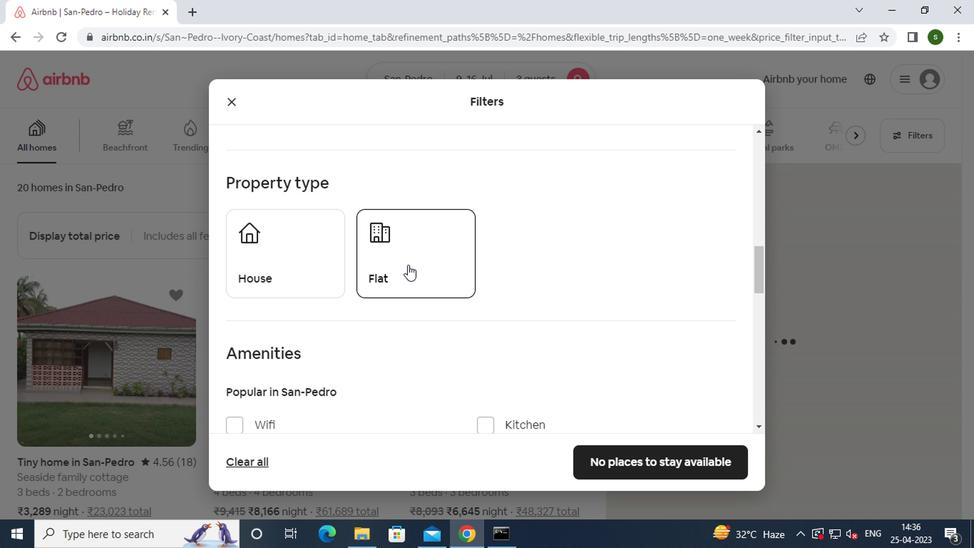 
Action: Mouse moved to (328, 274)
Screenshot: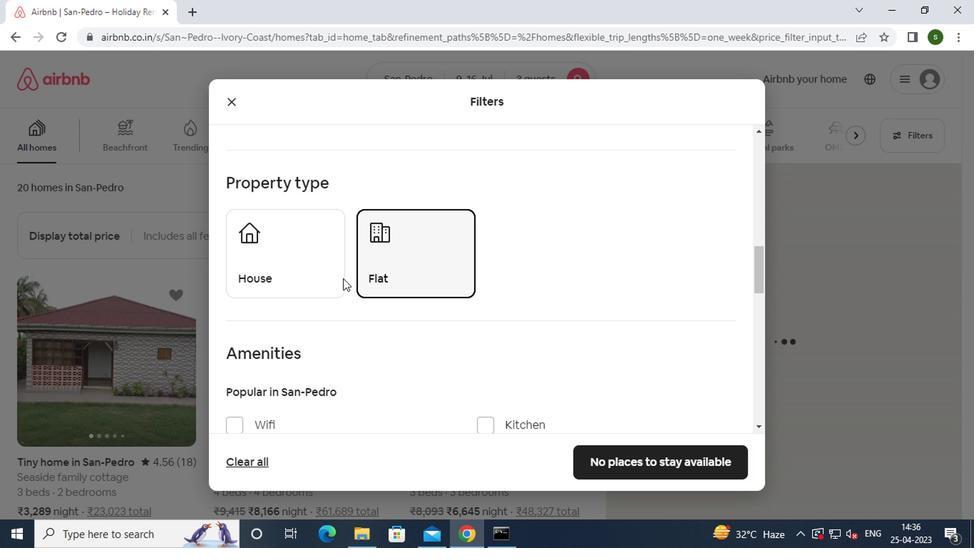 
Action: Mouse pressed left at (328, 274)
Screenshot: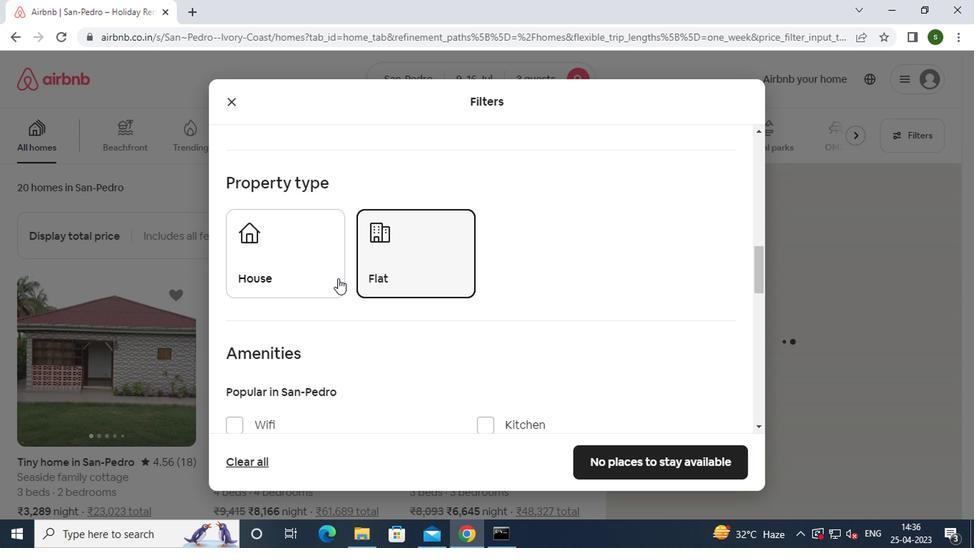 
Action: Mouse moved to (513, 264)
Screenshot: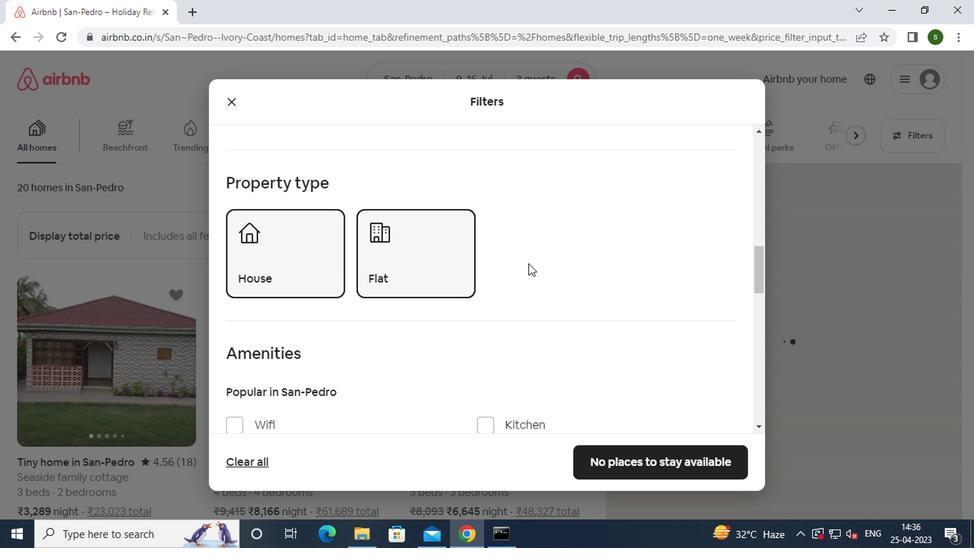 
Action: Mouse scrolled (513, 263) with delta (0, -1)
Screenshot: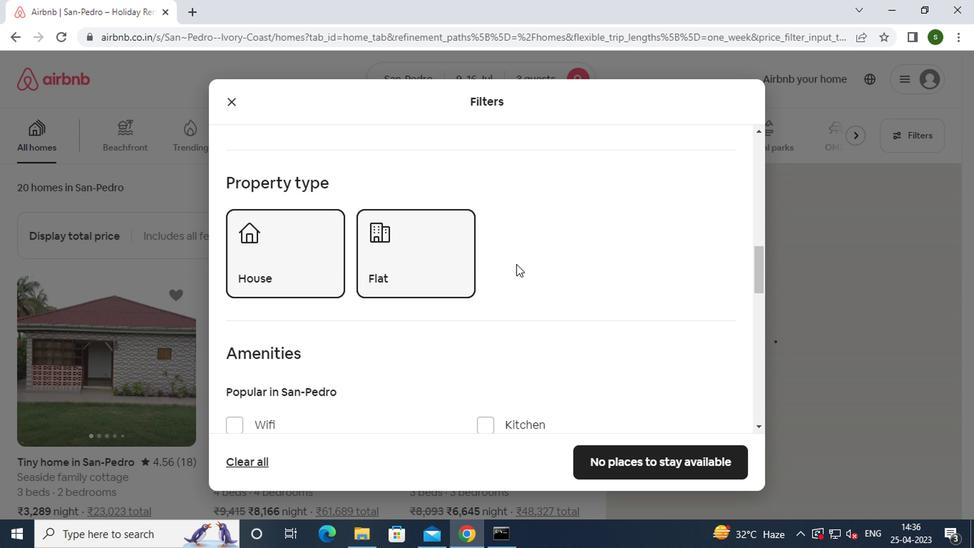 
Action: Mouse scrolled (513, 263) with delta (0, -1)
Screenshot: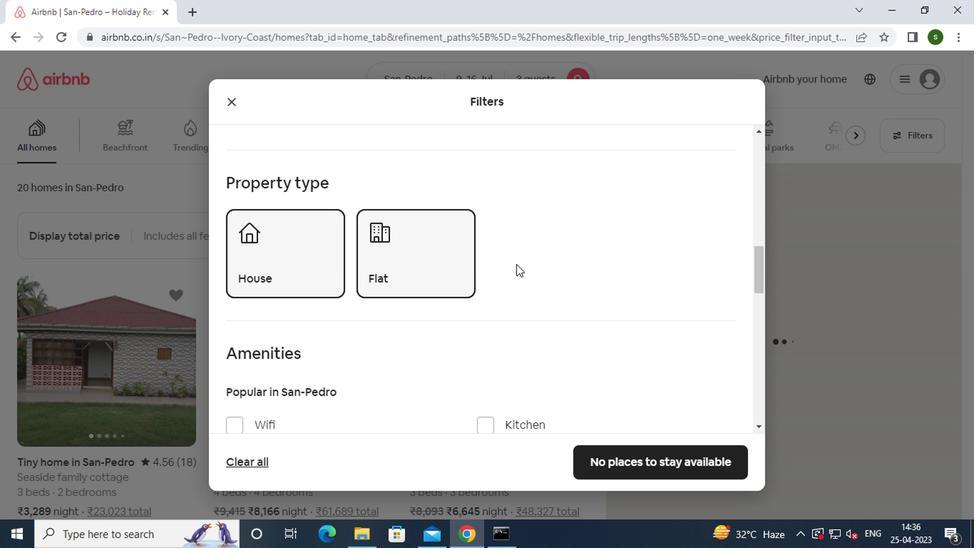 
Action: Mouse scrolled (513, 263) with delta (0, -1)
Screenshot: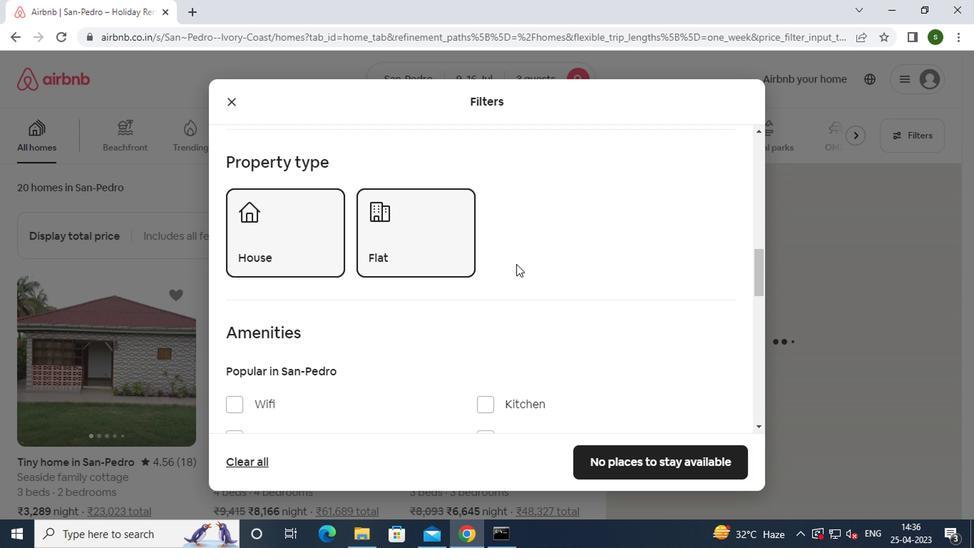 
Action: Mouse scrolled (513, 263) with delta (0, -1)
Screenshot: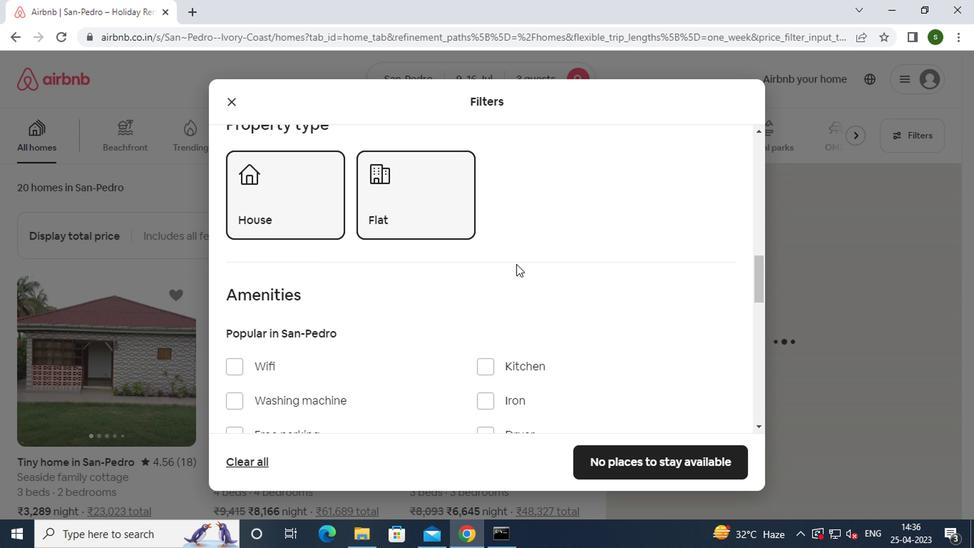
Action: Mouse scrolled (513, 263) with delta (0, -1)
Screenshot: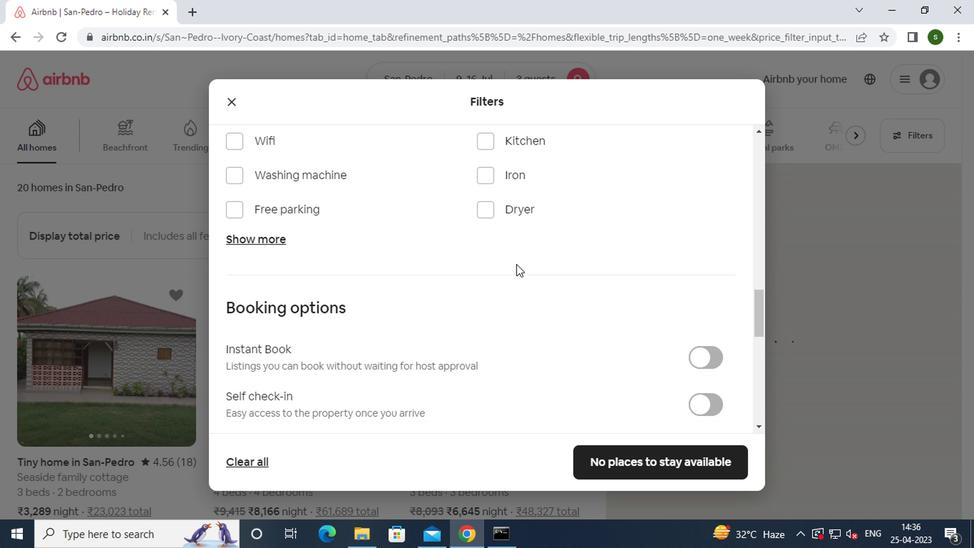 
Action: Mouse scrolled (513, 263) with delta (0, -1)
Screenshot: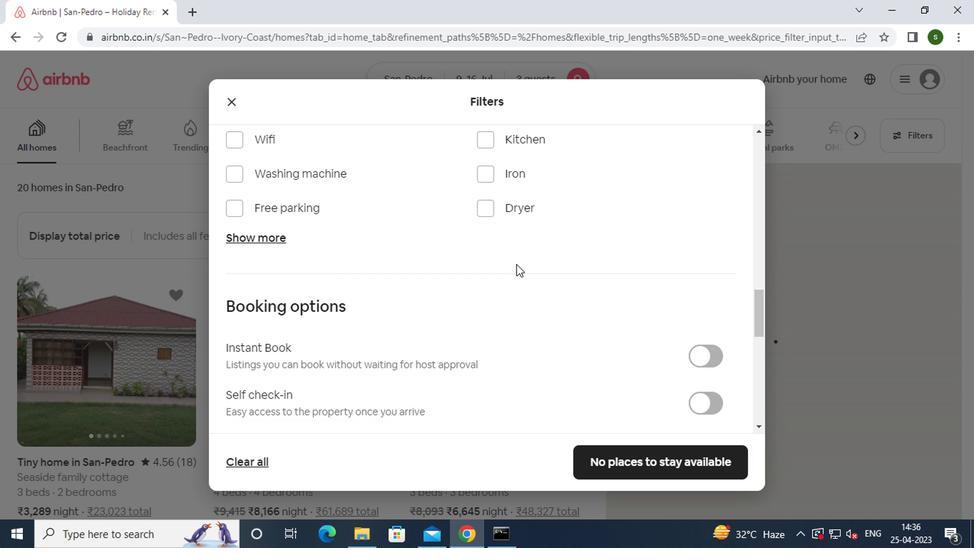 
Action: Mouse moved to (707, 259)
Screenshot: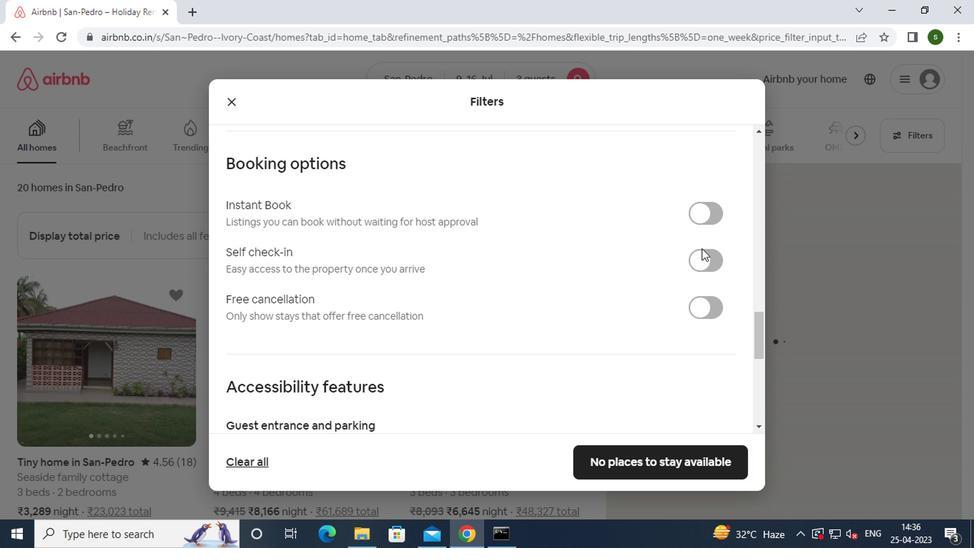 
Action: Mouse pressed left at (707, 259)
Screenshot: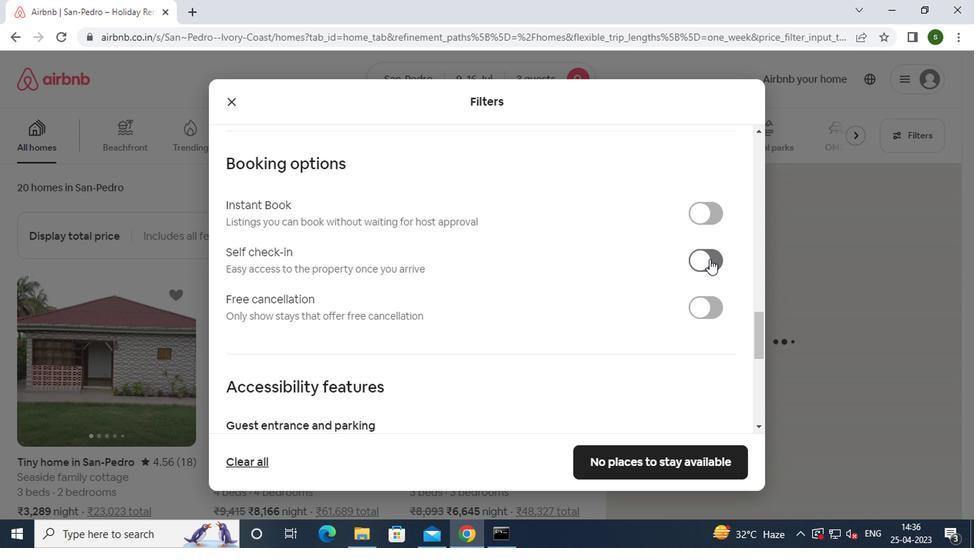 
Action: Mouse moved to (534, 300)
Screenshot: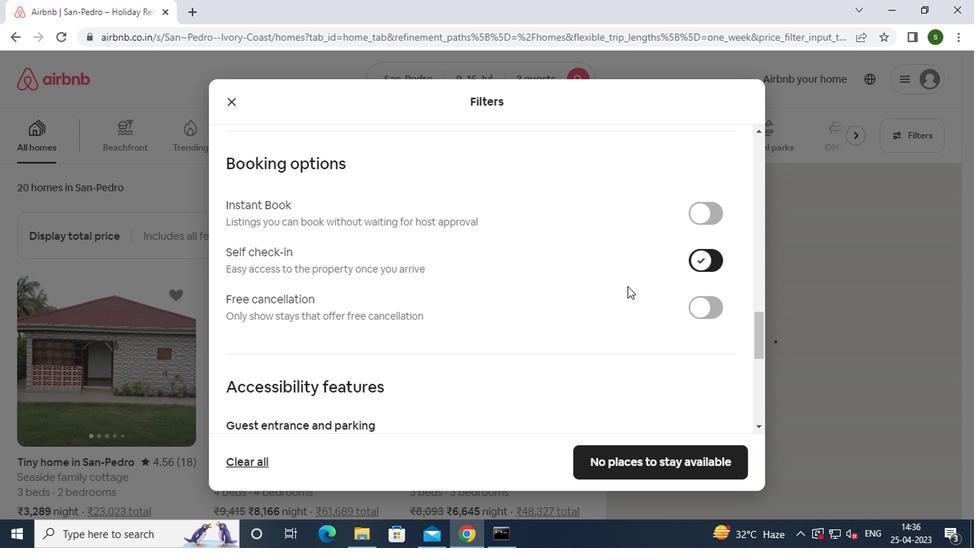 
Action: Mouse scrolled (534, 299) with delta (0, -1)
Screenshot: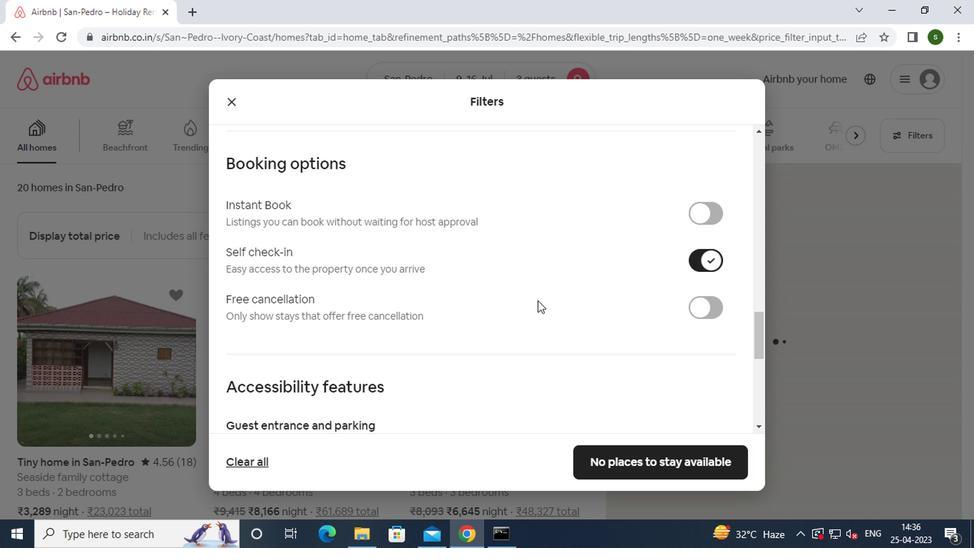 
Action: Mouse scrolled (534, 299) with delta (0, -1)
Screenshot: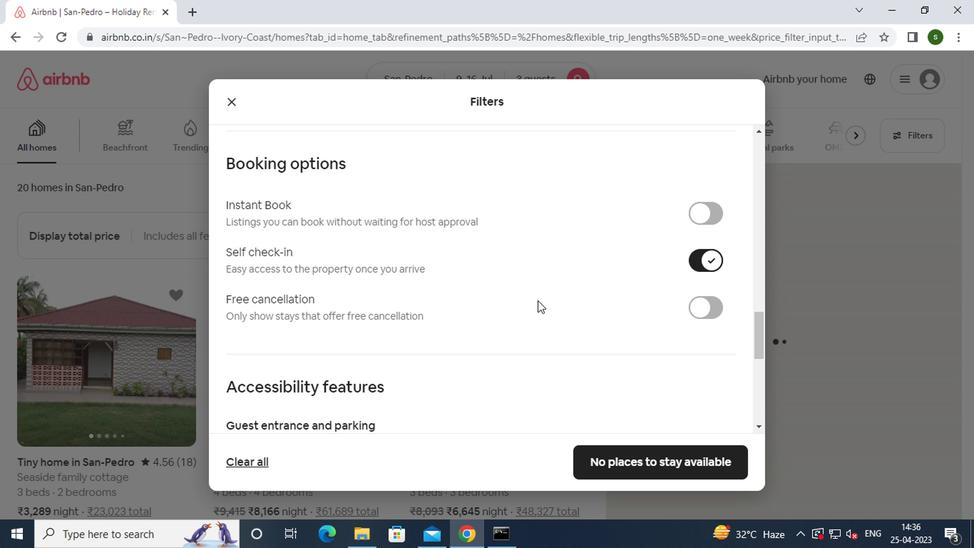 
Action: Mouse scrolled (534, 299) with delta (0, -1)
Screenshot: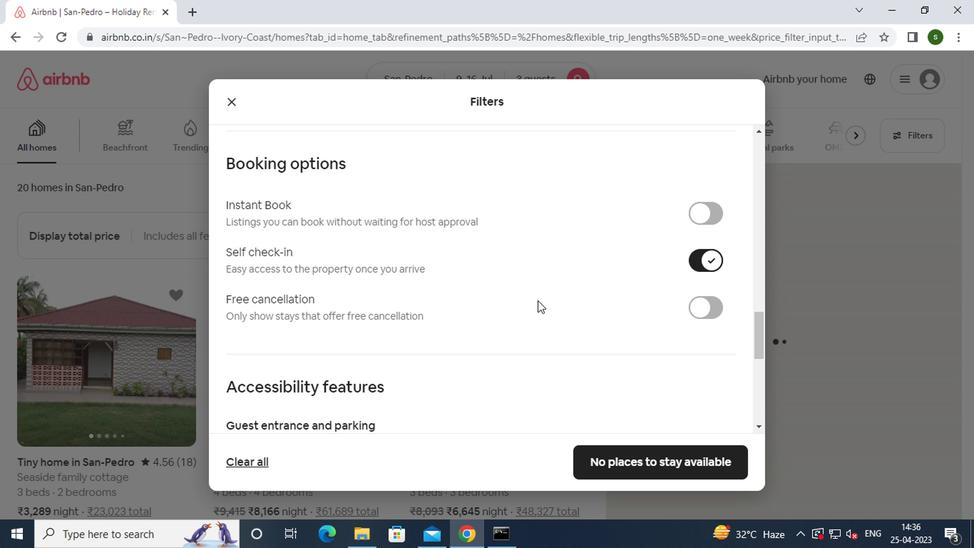 
Action: Mouse scrolled (534, 299) with delta (0, -1)
Screenshot: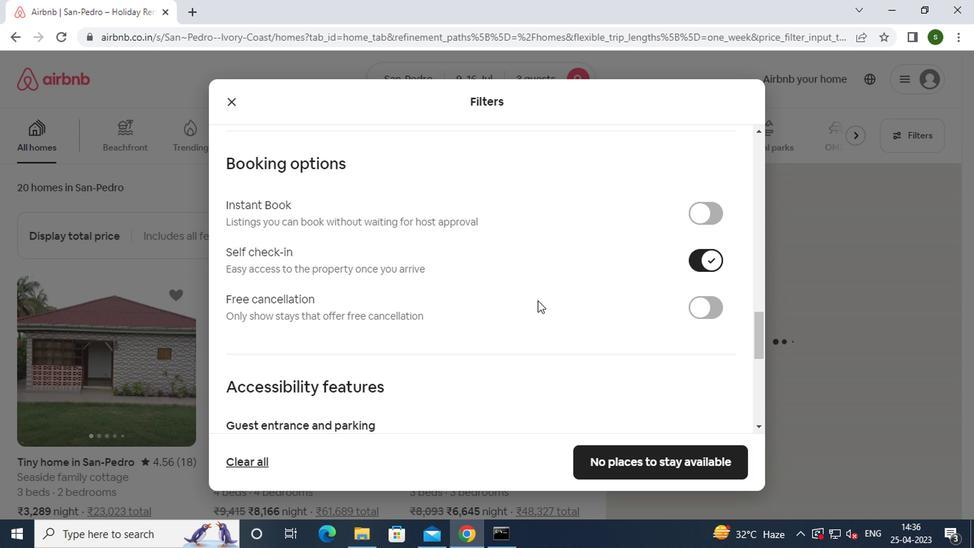 
Action: Mouse scrolled (534, 299) with delta (0, -1)
Screenshot: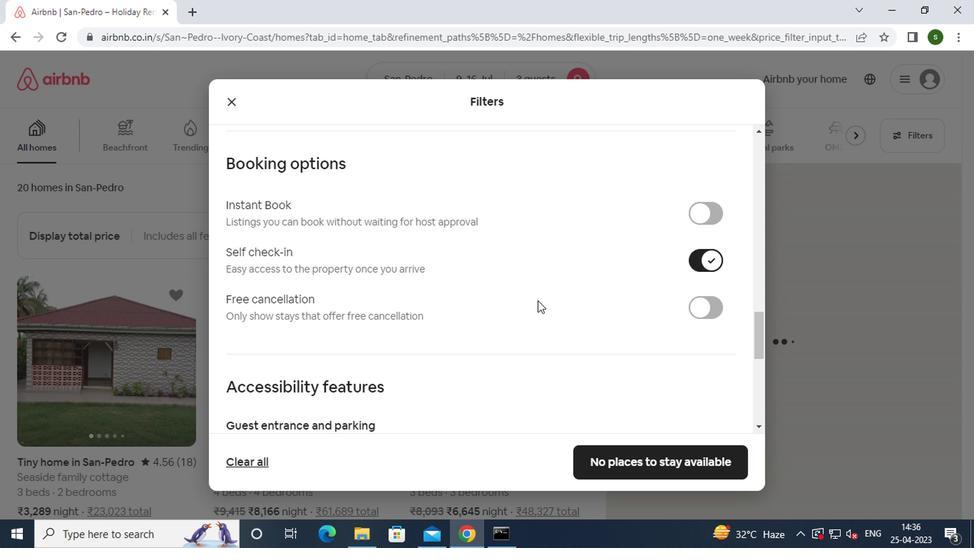 
Action: Mouse scrolled (534, 299) with delta (0, -1)
Screenshot: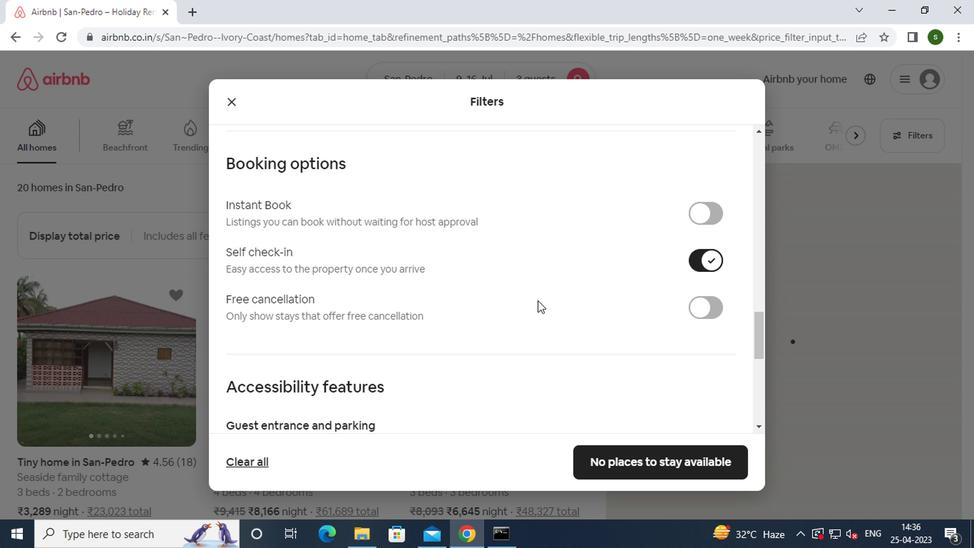 
Action: Mouse scrolled (534, 299) with delta (0, -1)
Screenshot: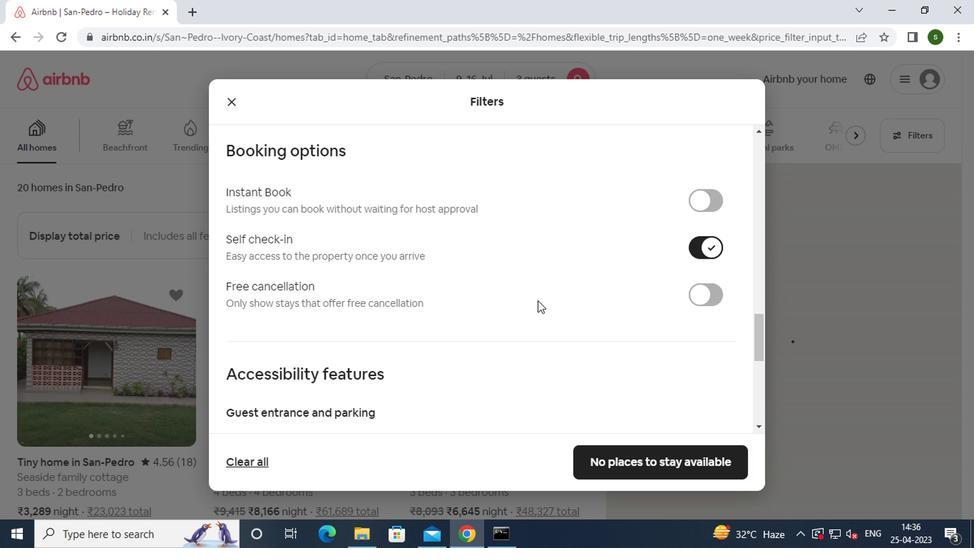 
Action: Mouse scrolled (534, 299) with delta (0, -1)
Screenshot: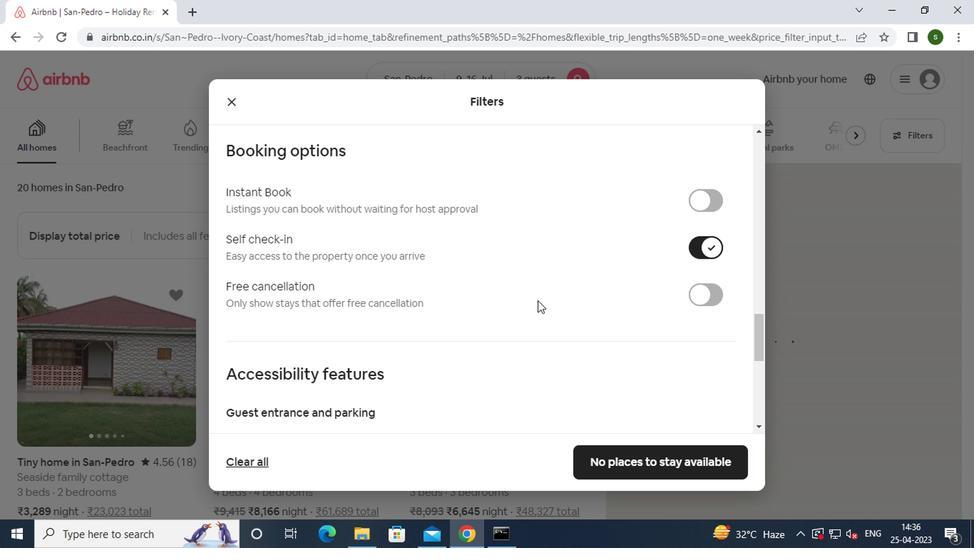 
Action: Mouse scrolled (534, 299) with delta (0, -1)
Screenshot: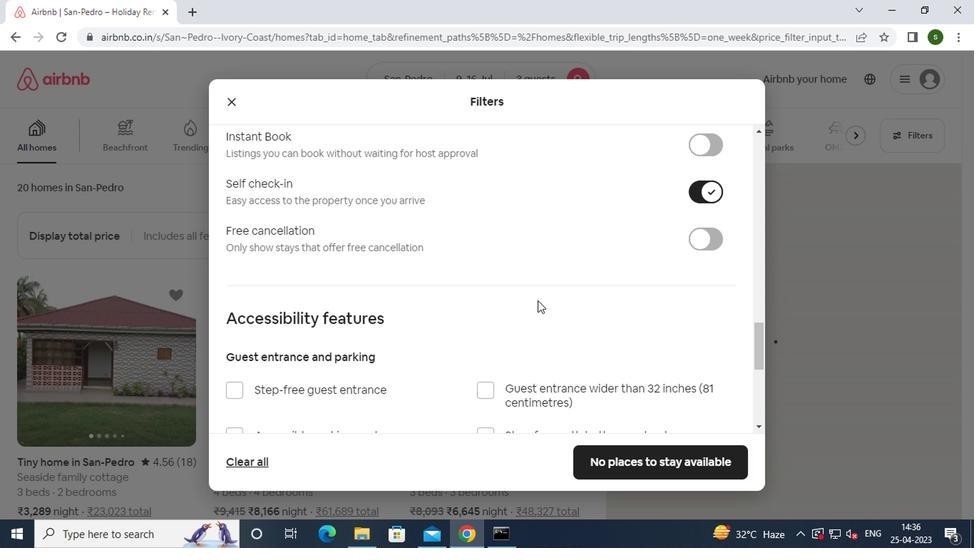 
Action: Mouse scrolled (534, 299) with delta (0, -1)
Screenshot: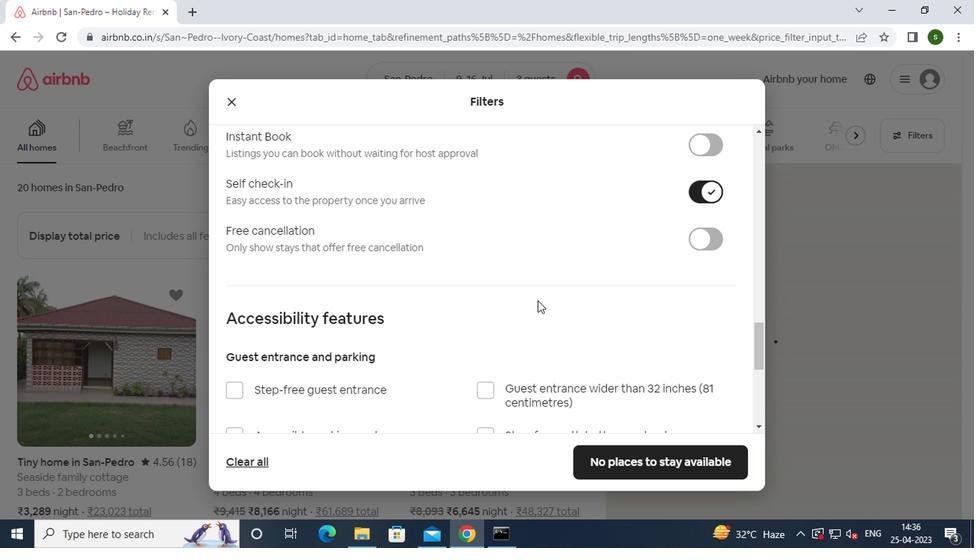 
Action: Mouse moved to (255, 387)
Screenshot: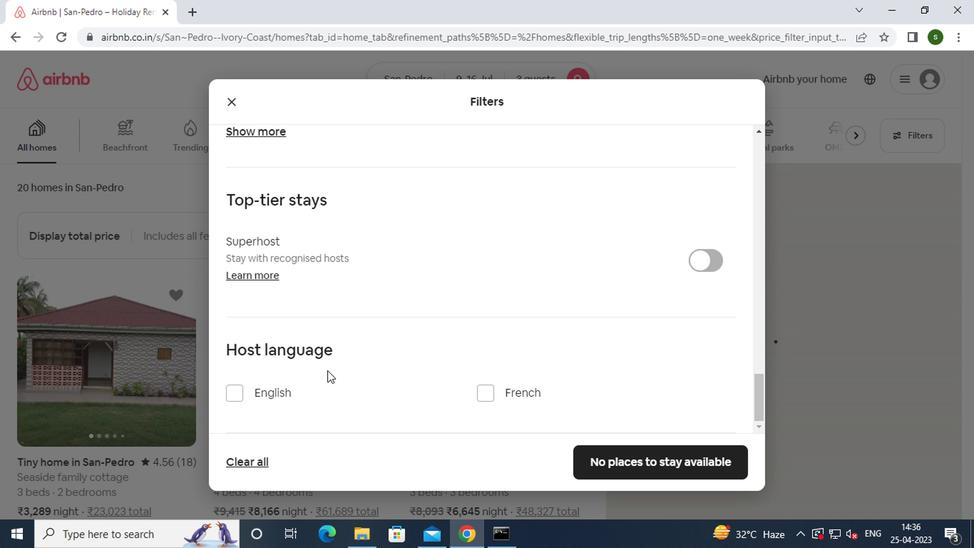 
Action: Mouse pressed left at (255, 387)
Screenshot: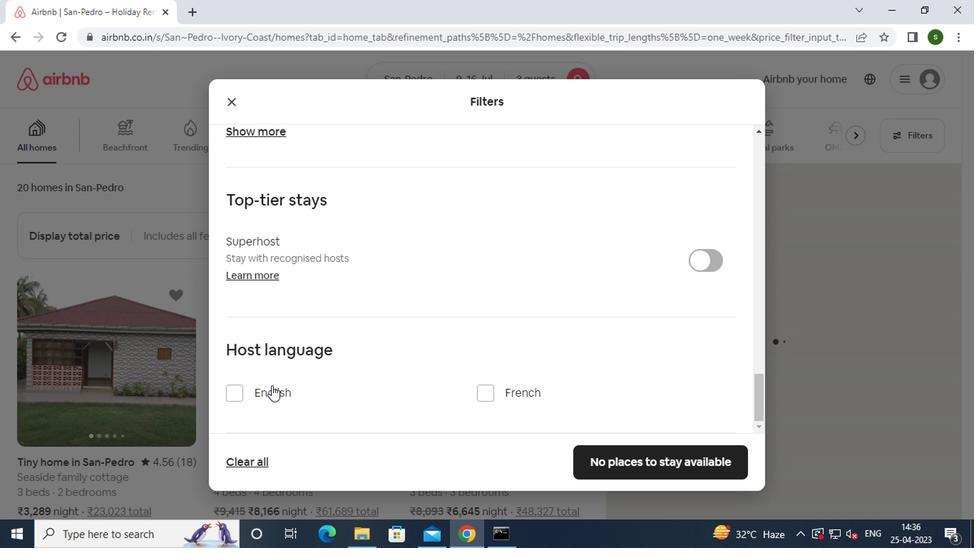 
Action: Mouse moved to (679, 456)
Screenshot: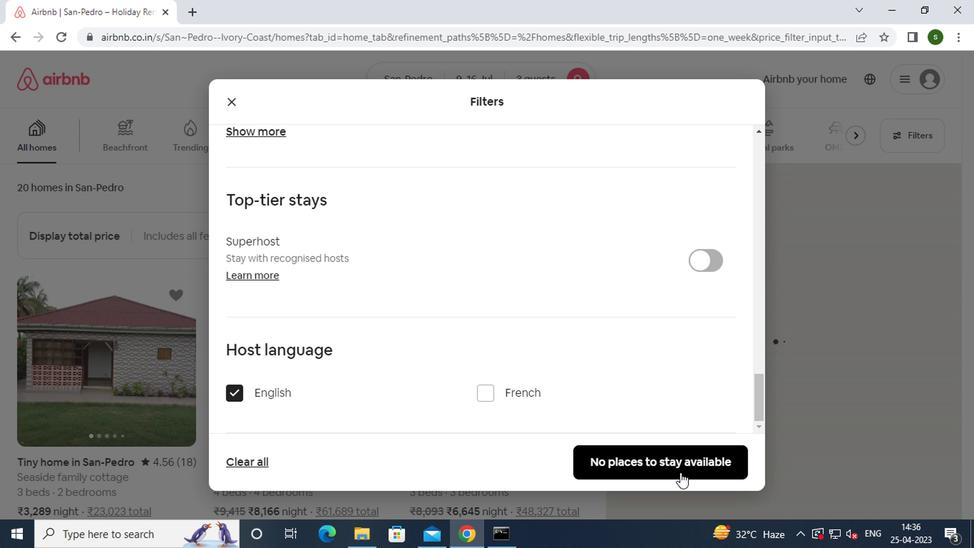 
Action: Mouse pressed left at (679, 456)
Screenshot: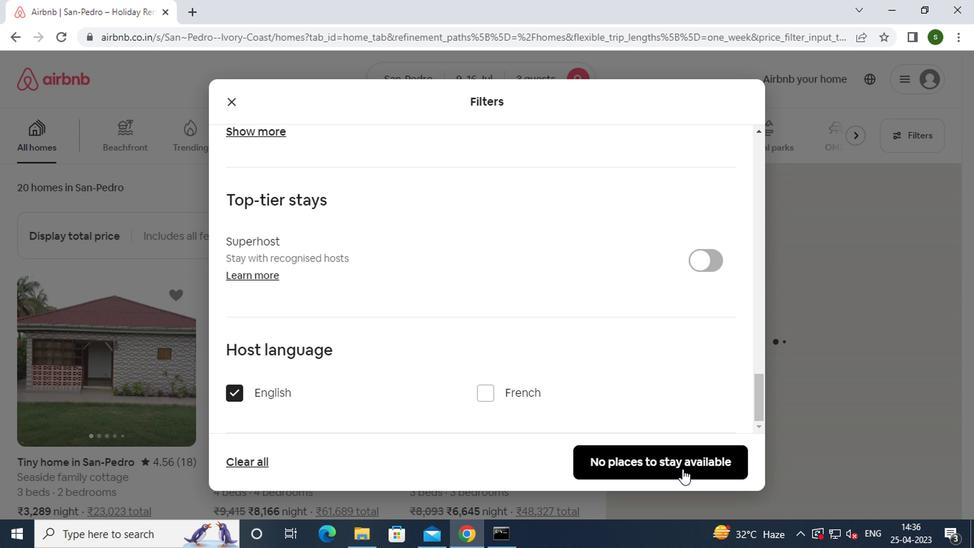
Action: Mouse moved to (445, 253)
Screenshot: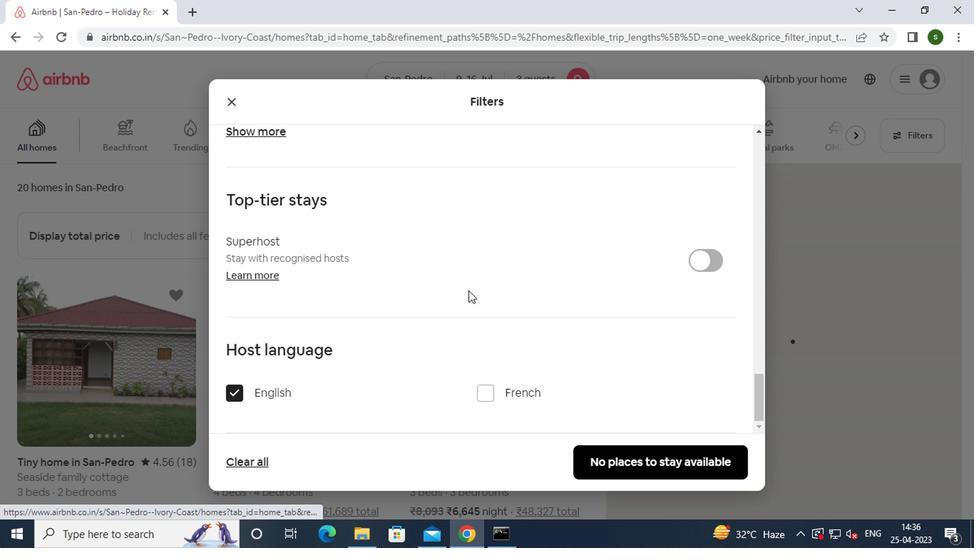 
